 Task: Look for space in Wete, Tanzania from 5th September, 2023 to 12th September, 2023 for 2 adults in price range Rs.10000 to Rs.15000.  With 1  bedroom having 1 bed and 1 bathroom. Property type can be house, flat, guest house, hotel. Booking option can be shelf check-in. Required host language is English.
Action: Mouse moved to (443, 93)
Screenshot: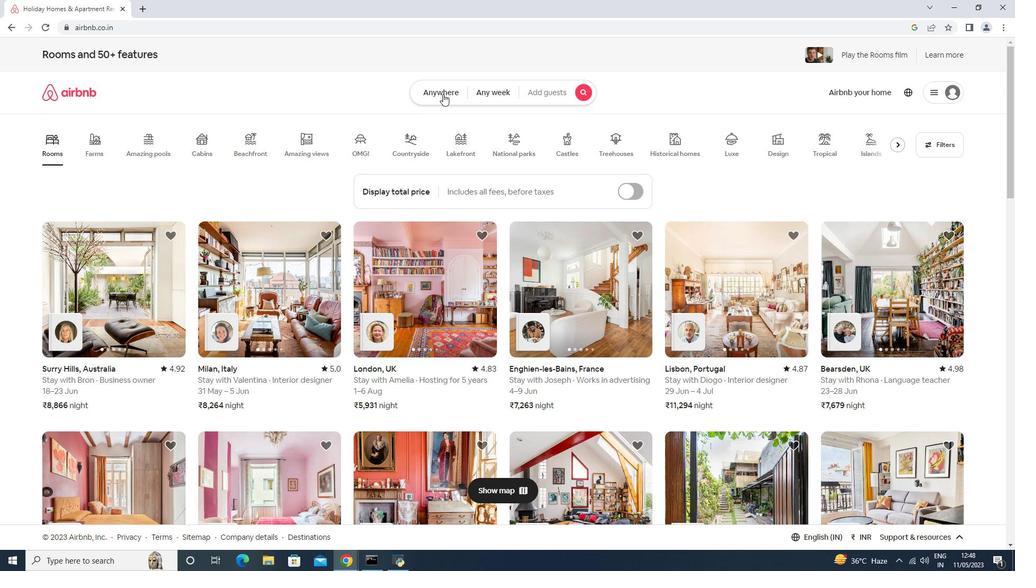 
Action: Mouse pressed left at (443, 93)
Screenshot: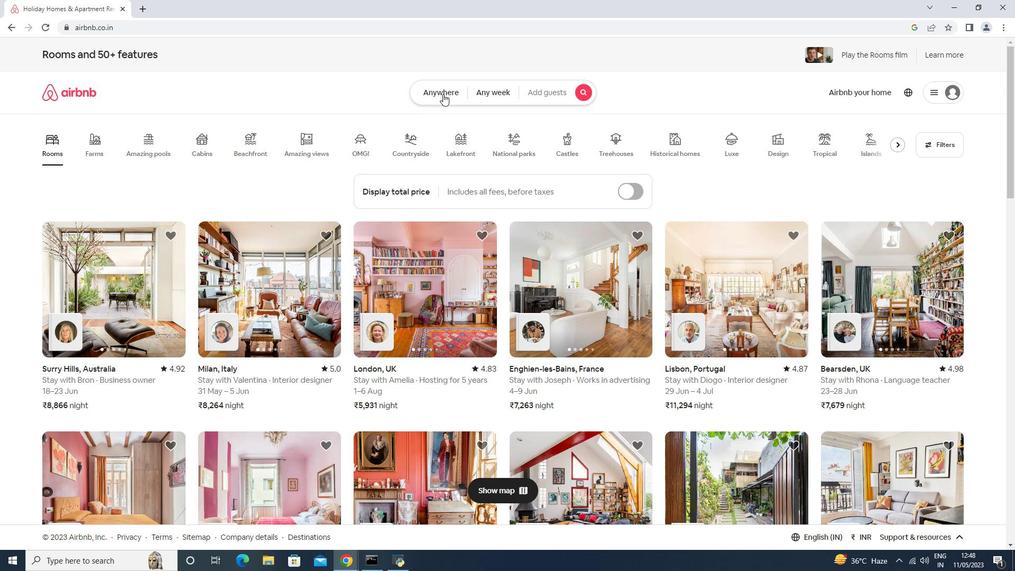 
Action: Mouse moved to (374, 135)
Screenshot: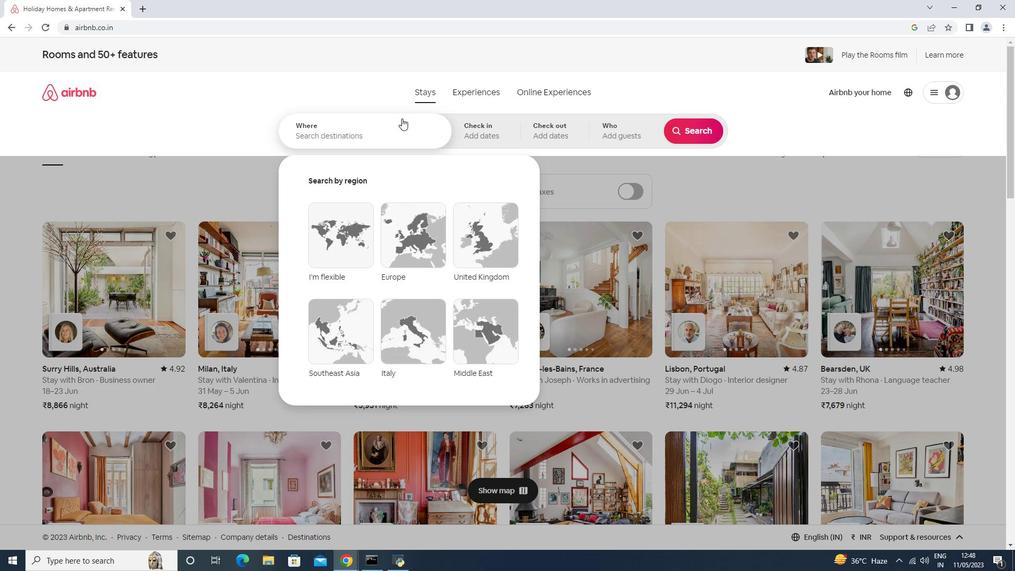 
Action: Mouse pressed left at (374, 135)
Screenshot: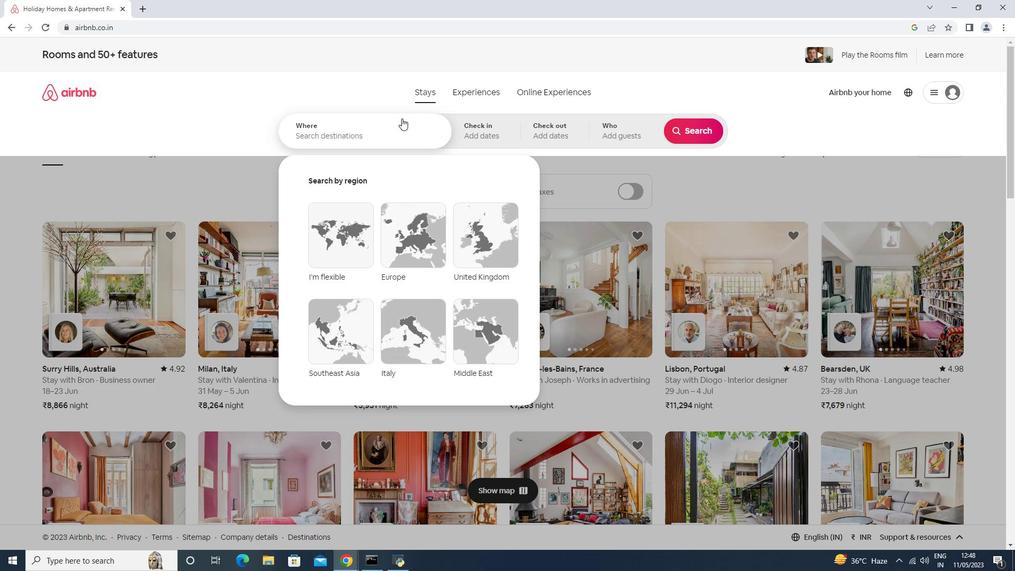 
Action: Key pressed <Key.shift>Wete,<Key.space><Key.shift>Tan<Key.down><Key.enter>
Screenshot: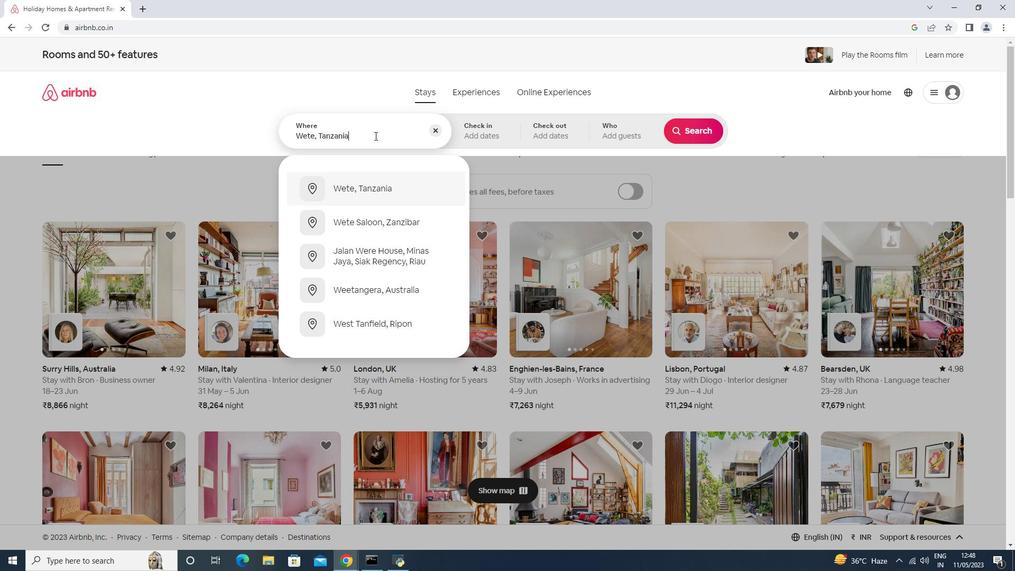 
Action: Mouse moved to (693, 216)
Screenshot: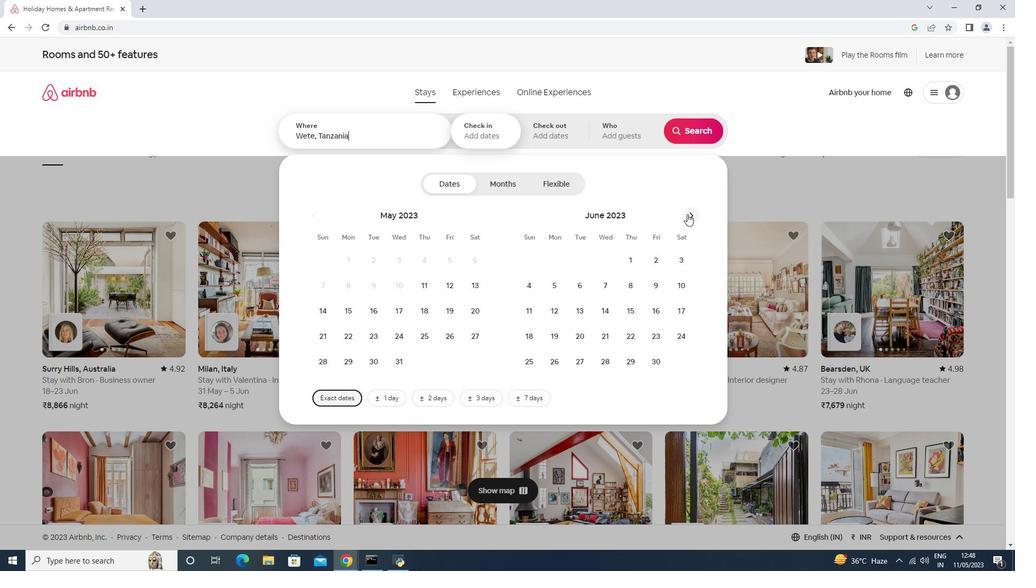 
Action: Mouse pressed left at (693, 216)
Screenshot: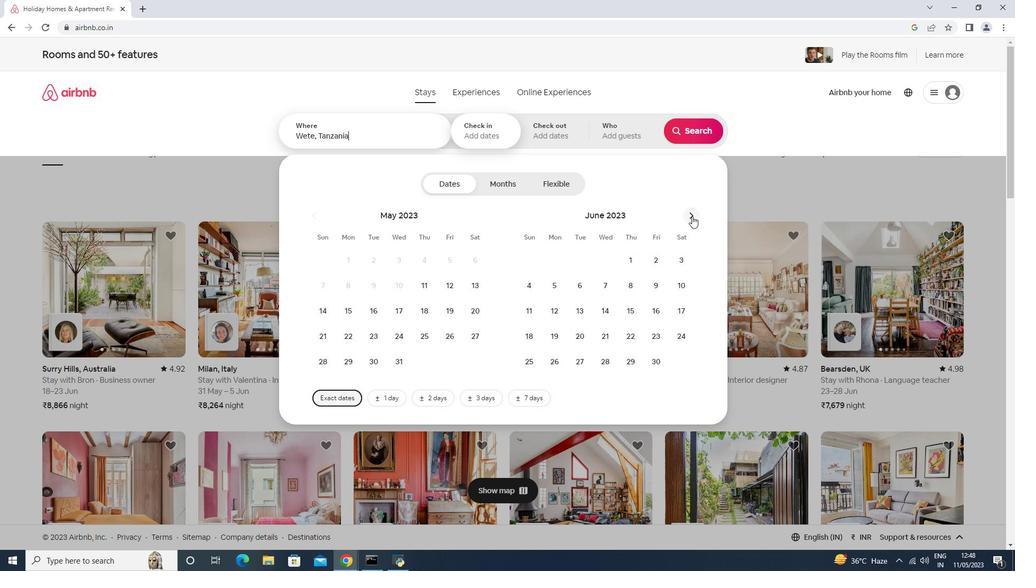 
Action: Mouse pressed left at (693, 216)
Screenshot: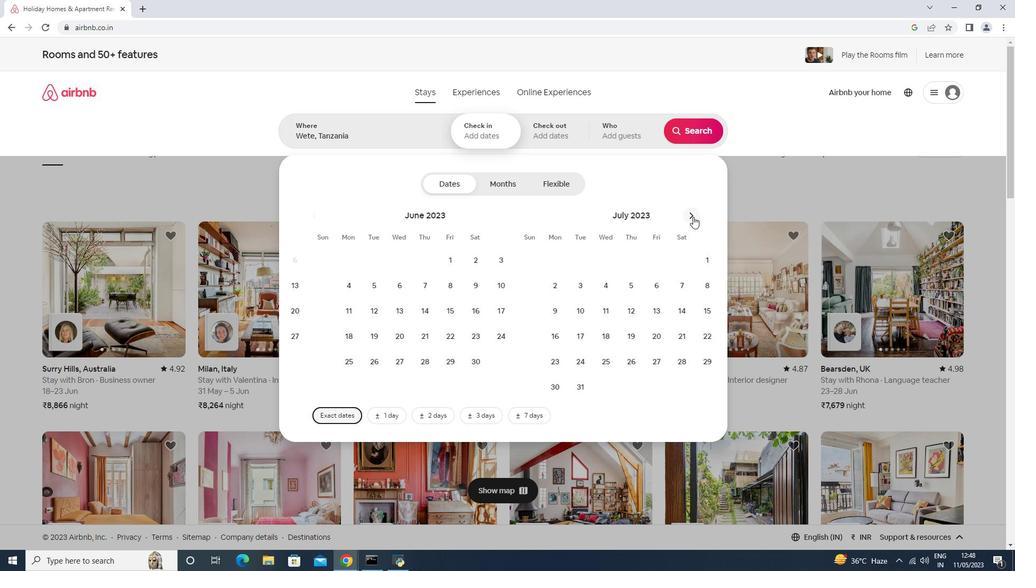
Action: Mouse pressed left at (693, 216)
Screenshot: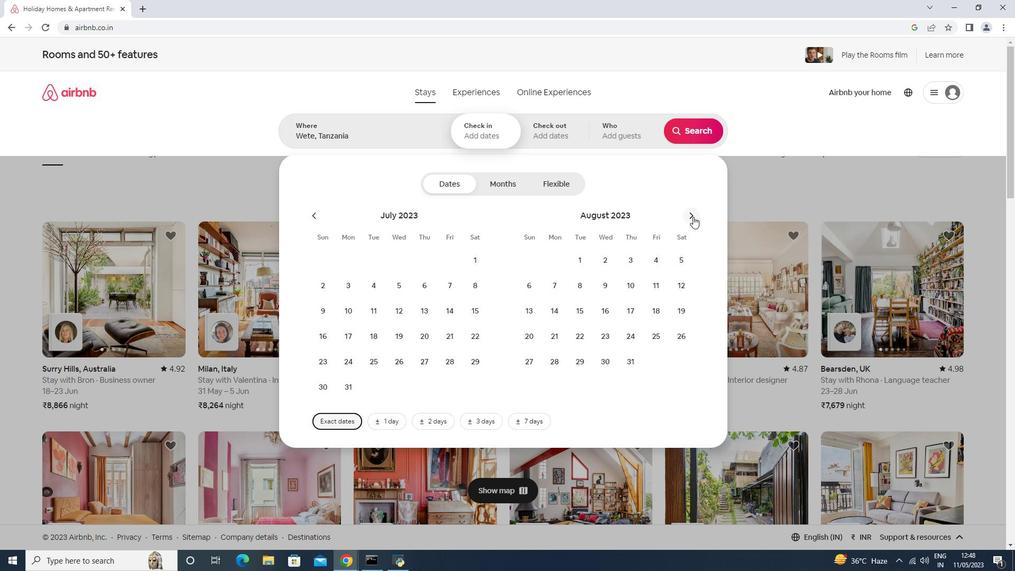 
Action: Mouse moved to (583, 289)
Screenshot: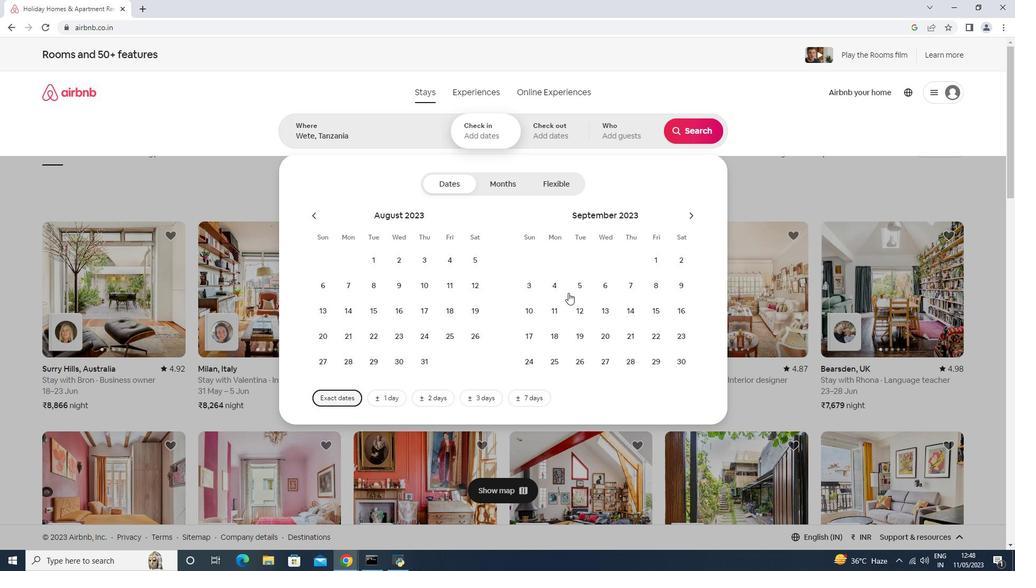 
Action: Mouse pressed left at (583, 289)
Screenshot: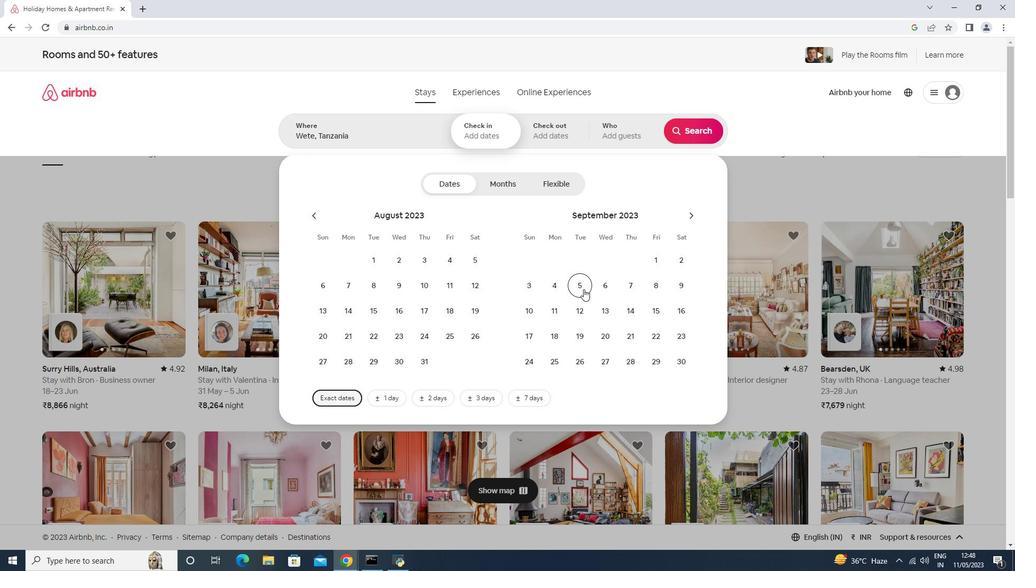 
Action: Mouse moved to (583, 322)
Screenshot: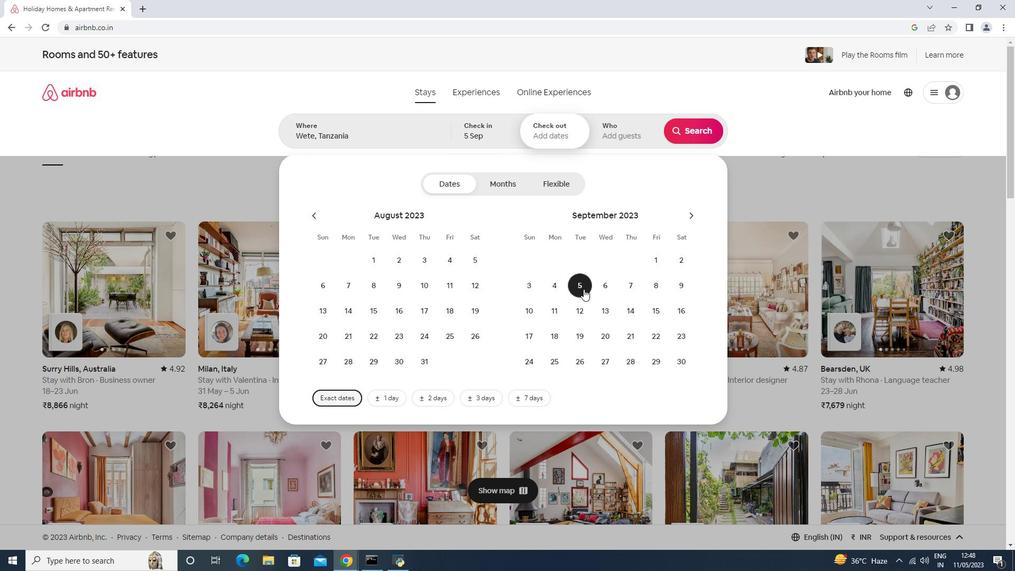 
Action: Mouse pressed left at (583, 322)
Screenshot: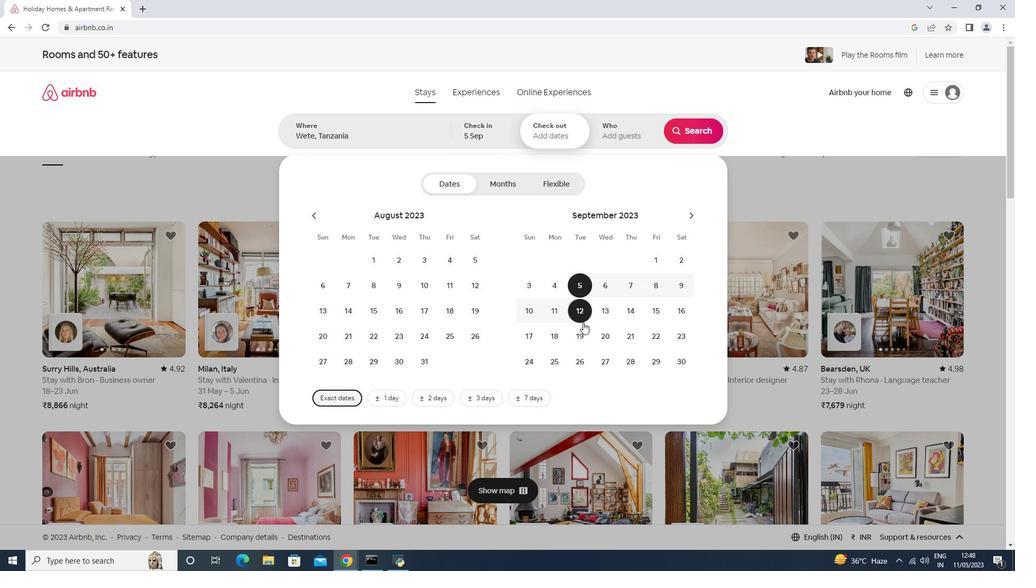 
Action: Mouse moved to (619, 146)
Screenshot: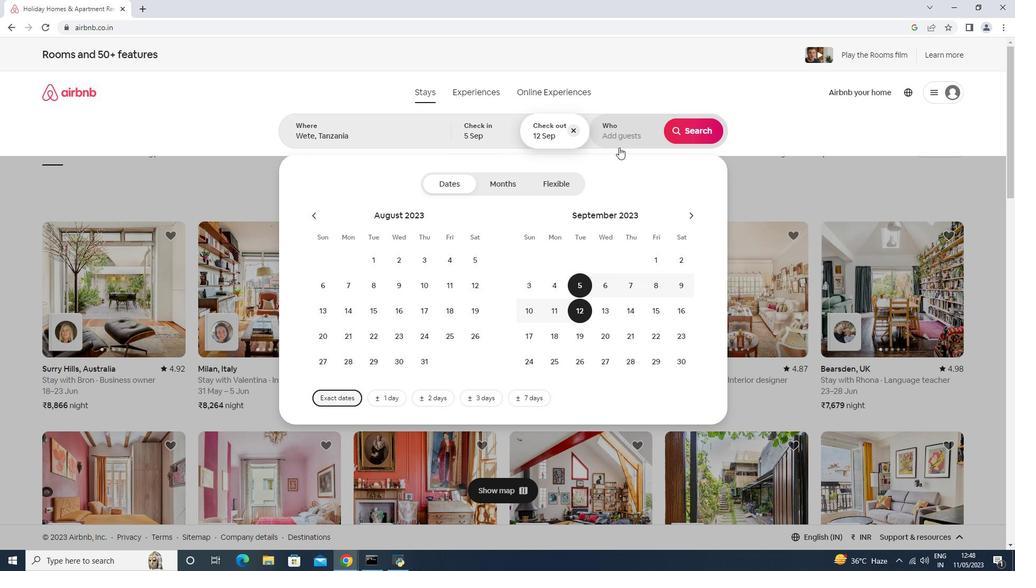 
Action: Mouse pressed left at (619, 146)
Screenshot: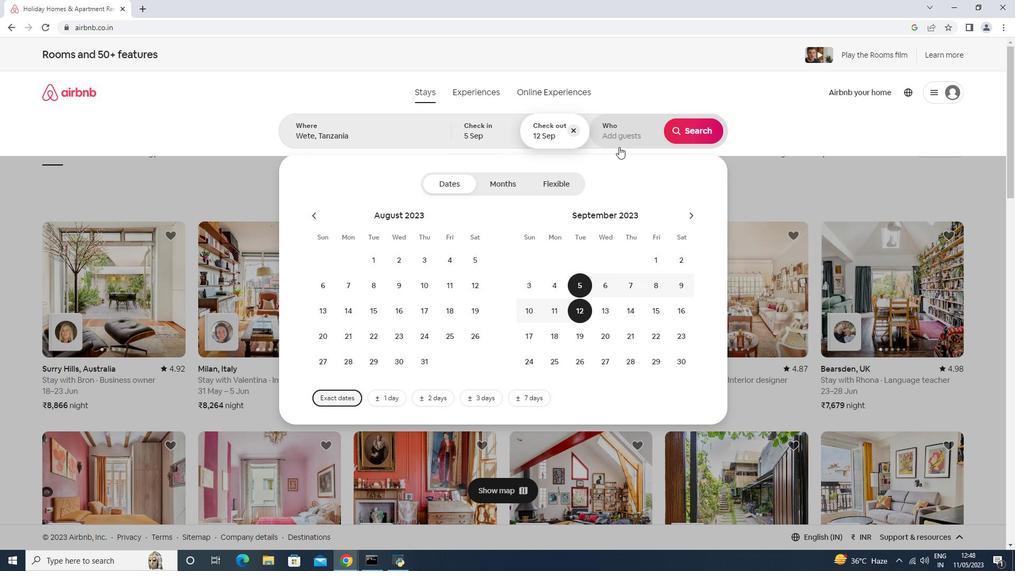 
Action: Mouse moved to (697, 181)
Screenshot: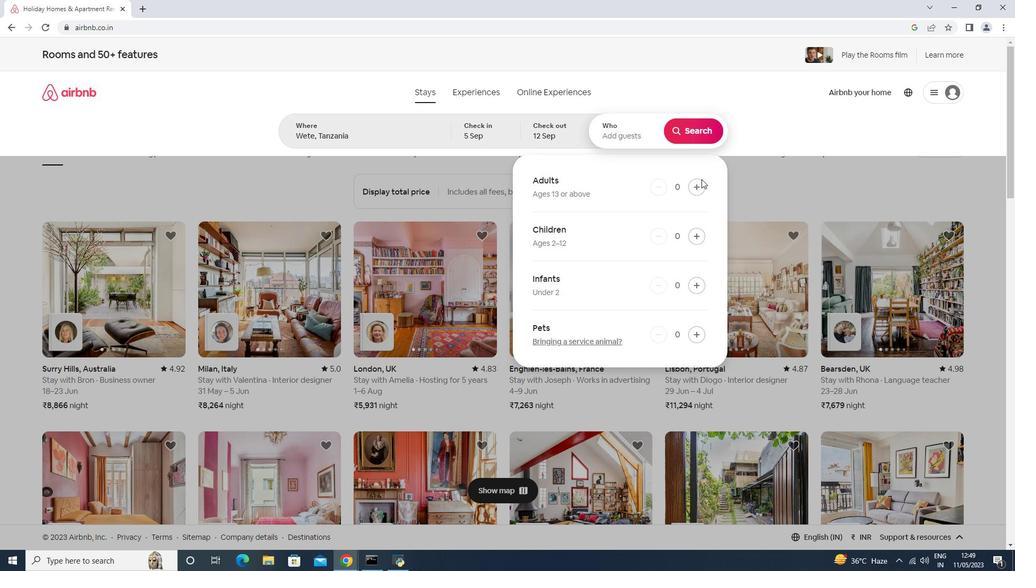 
Action: Mouse pressed left at (697, 181)
Screenshot: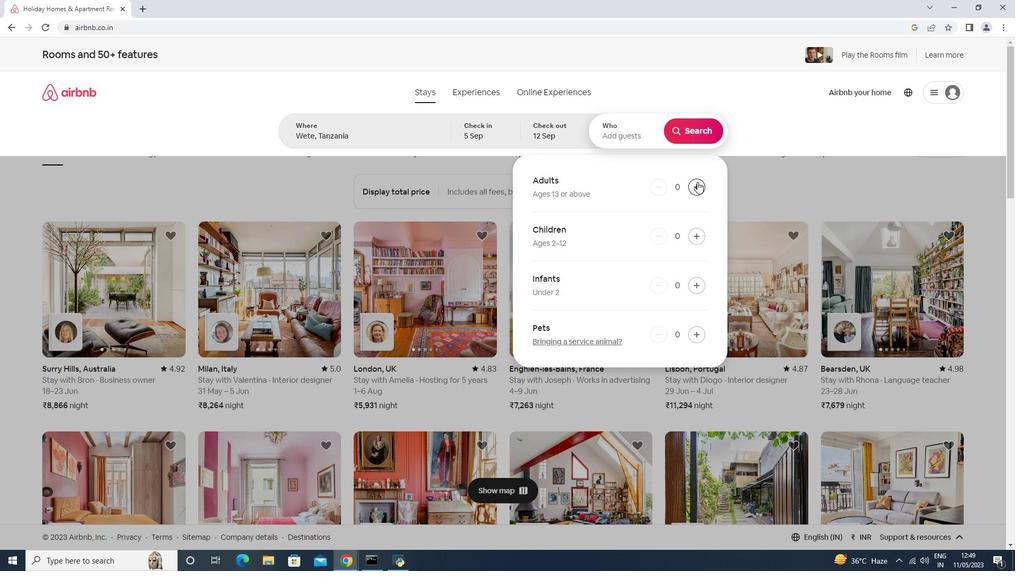 
Action: Mouse pressed left at (697, 181)
Screenshot: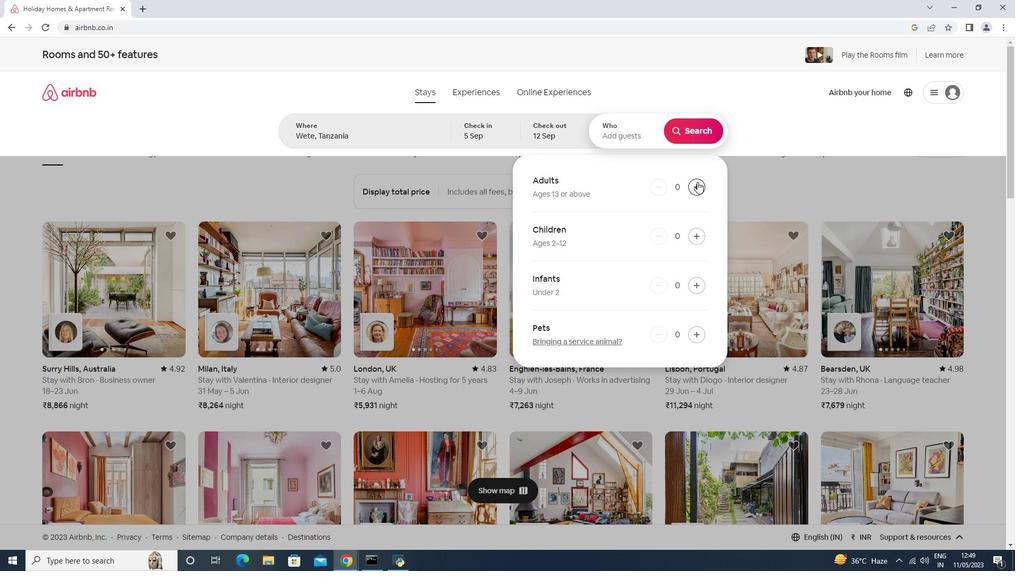 
Action: Mouse moved to (702, 111)
Screenshot: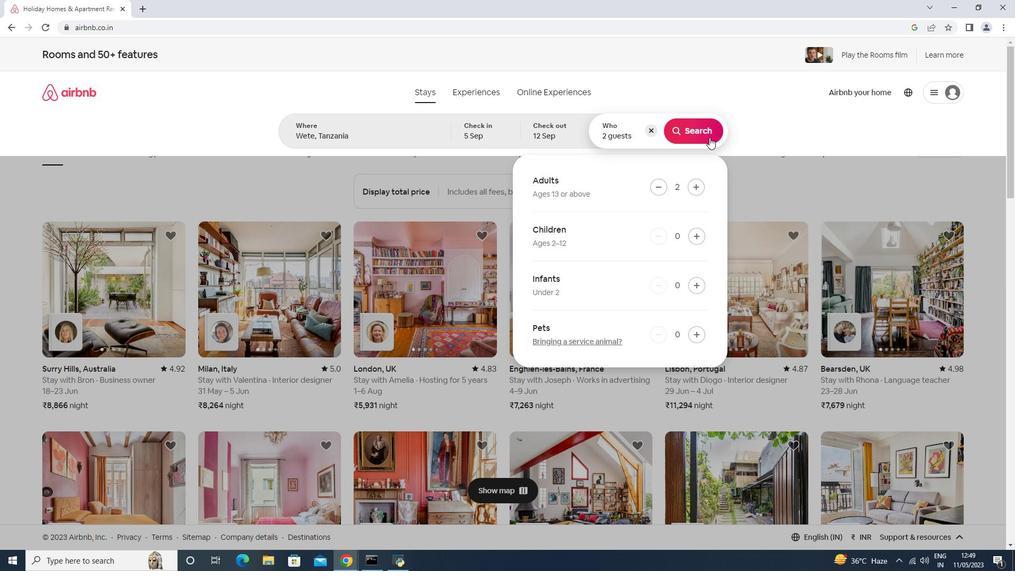 
Action: Mouse pressed left at (702, 111)
Screenshot: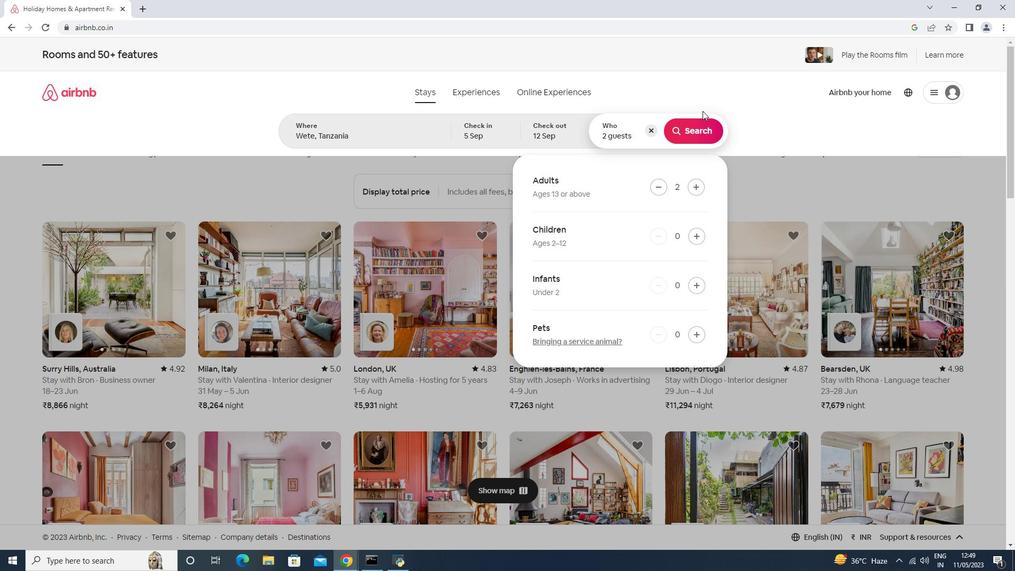 
Action: Mouse moved to (712, 136)
Screenshot: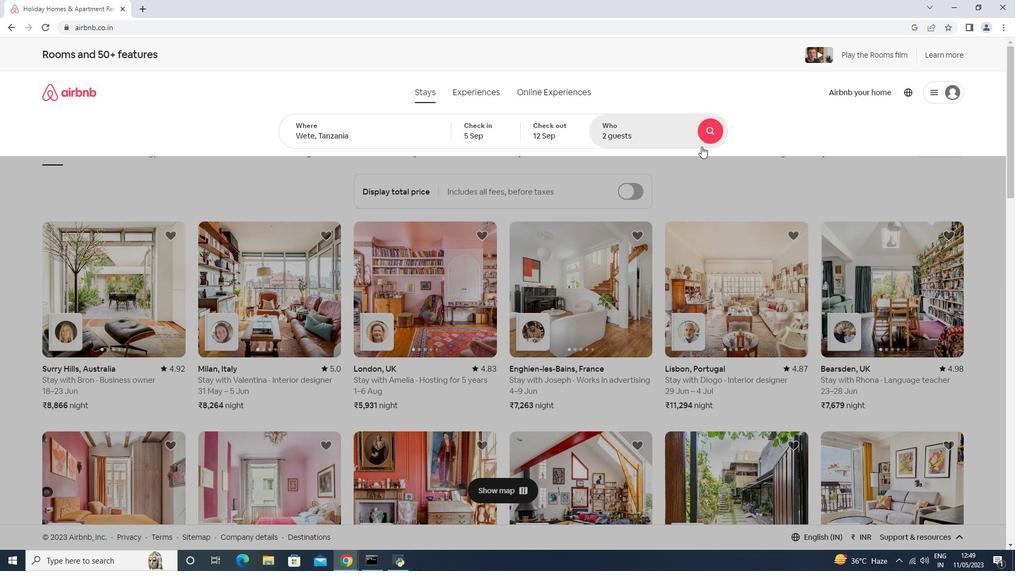 
Action: Mouse pressed left at (712, 136)
Screenshot: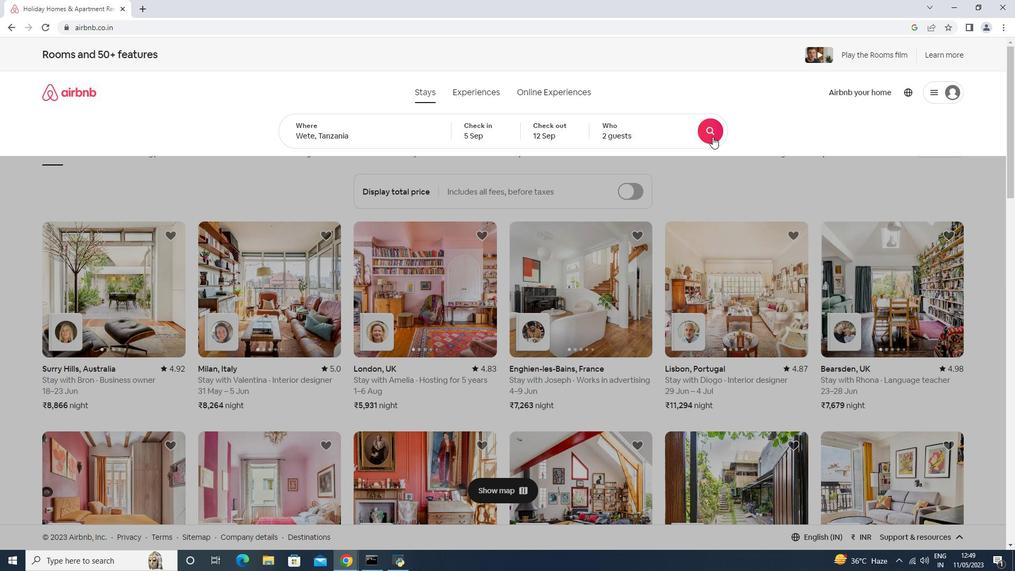 
Action: Mouse moved to (972, 93)
Screenshot: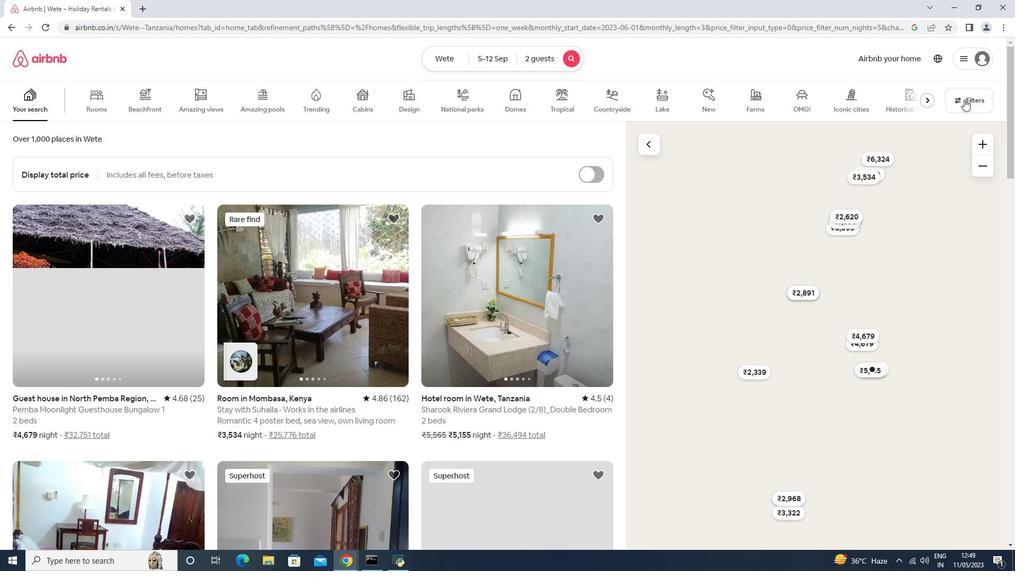 
Action: Mouse pressed left at (972, 93)
Screenshot: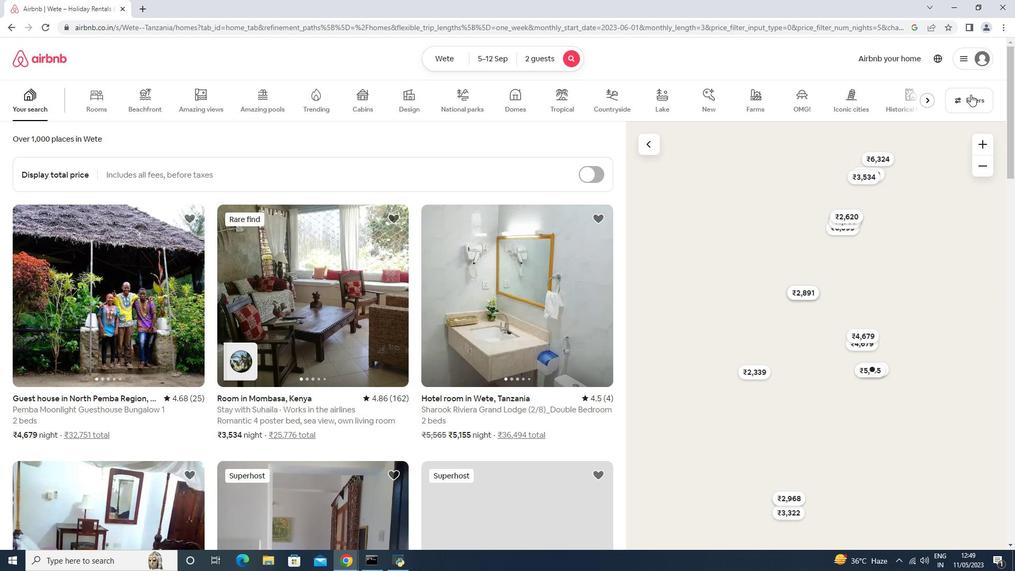 
Action: Mouse moved to (398, 353)
Screenshot: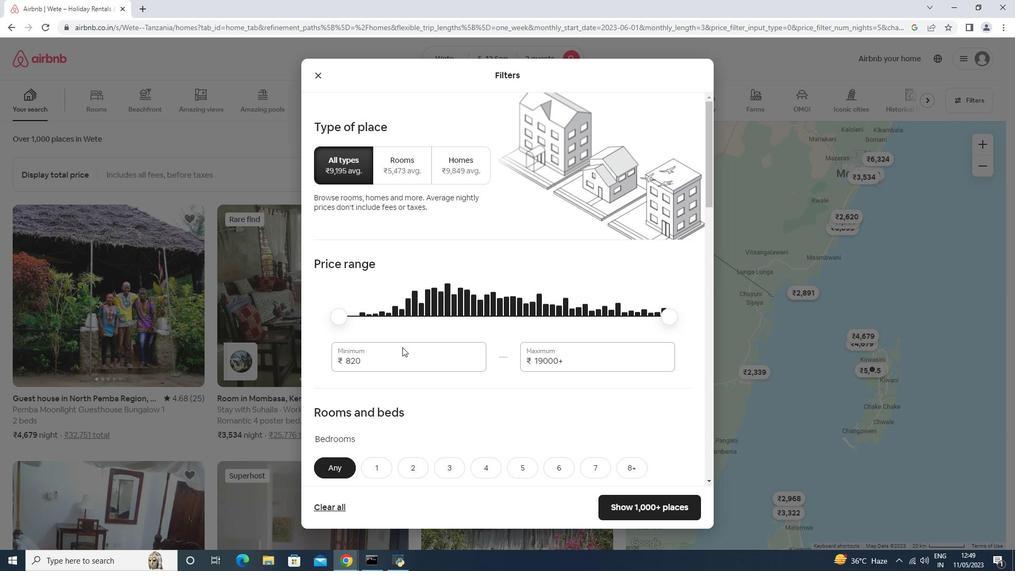 
Action: Mouse pressed left at (398, 353)
Screenshot: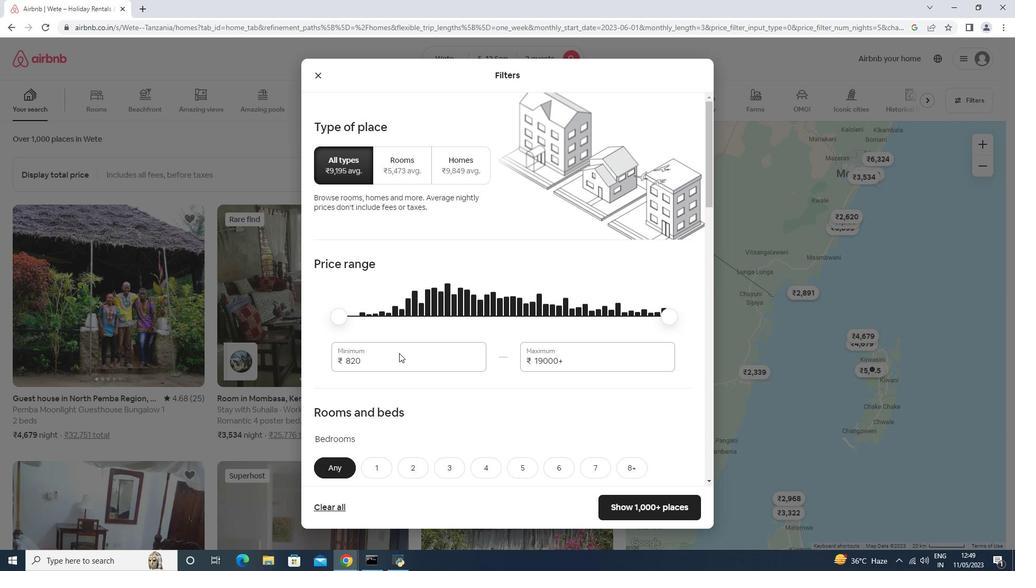 
Action: Mouse moved to (399, 353)
Screenshot: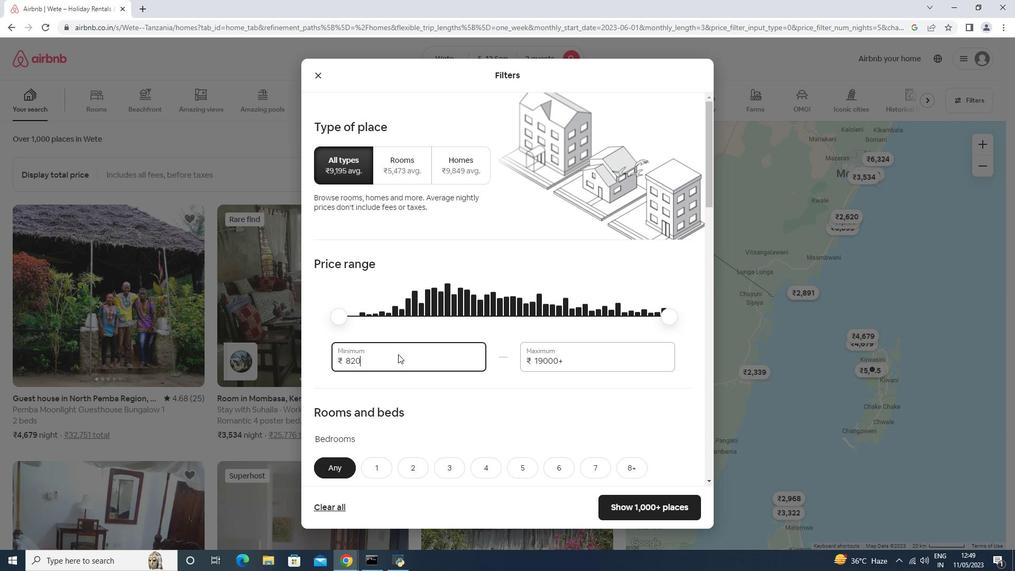 
Action: Key pressed <Key.backspace><Key.backspace><Key.backspace><Key.backspace>10000<Key.tab>15000
Screenshot: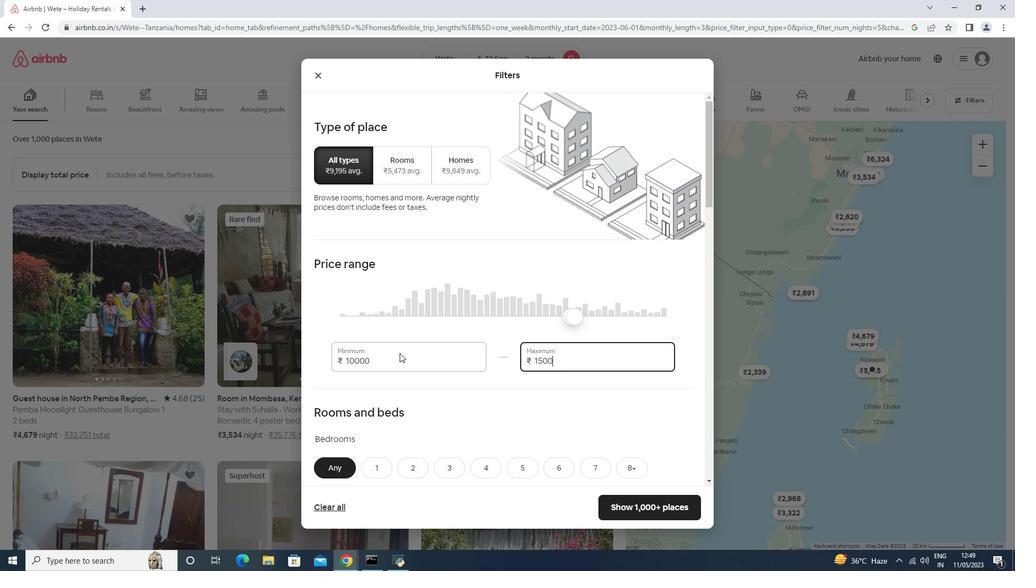 
Action: Mouse moved to (409, 358)
Screenshot: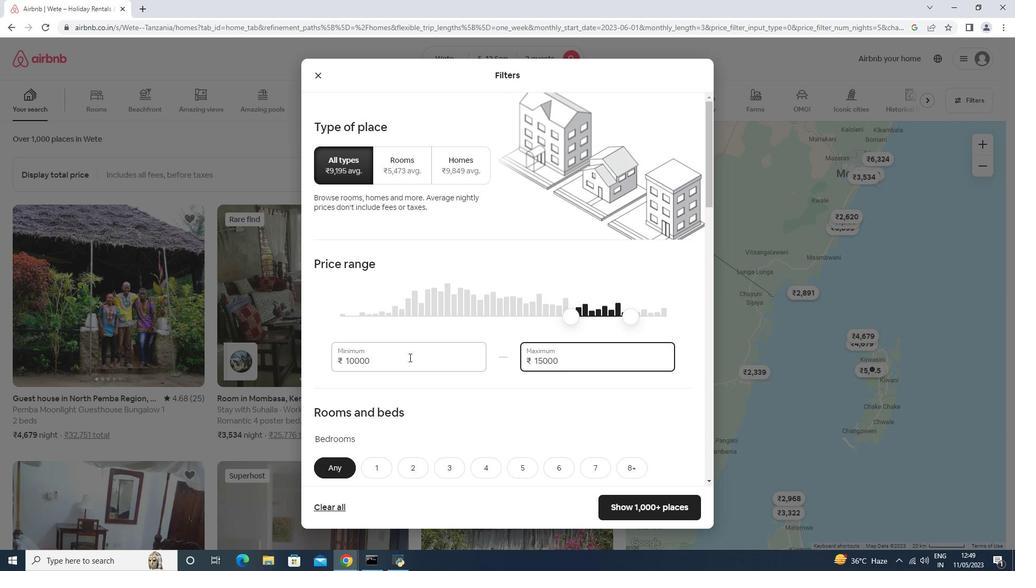 
Action: Mouse scrolled (409, 357) with delta (0, 0)
Screenshot: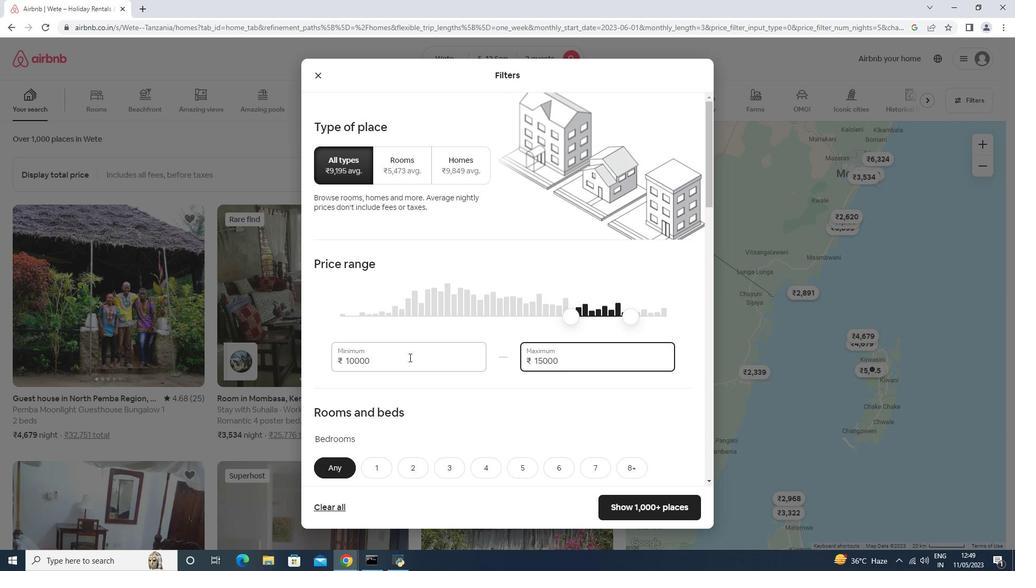 
Action: Mouse scrolled (409, 357) with delta (0, 0)
Screenshot: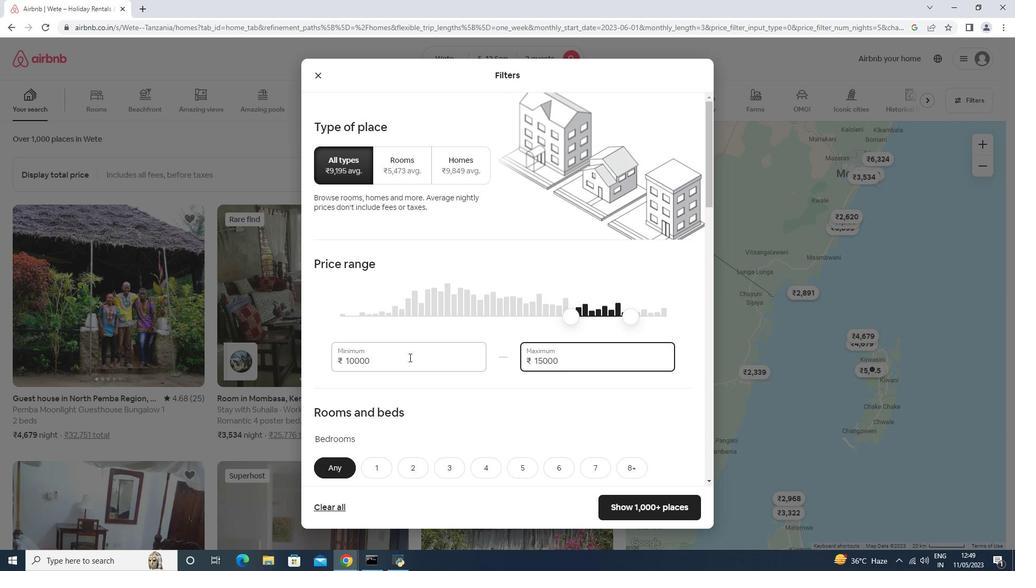 
Action: Mouse scrolled (409, 357) with delta (0, 0)
Screenshot: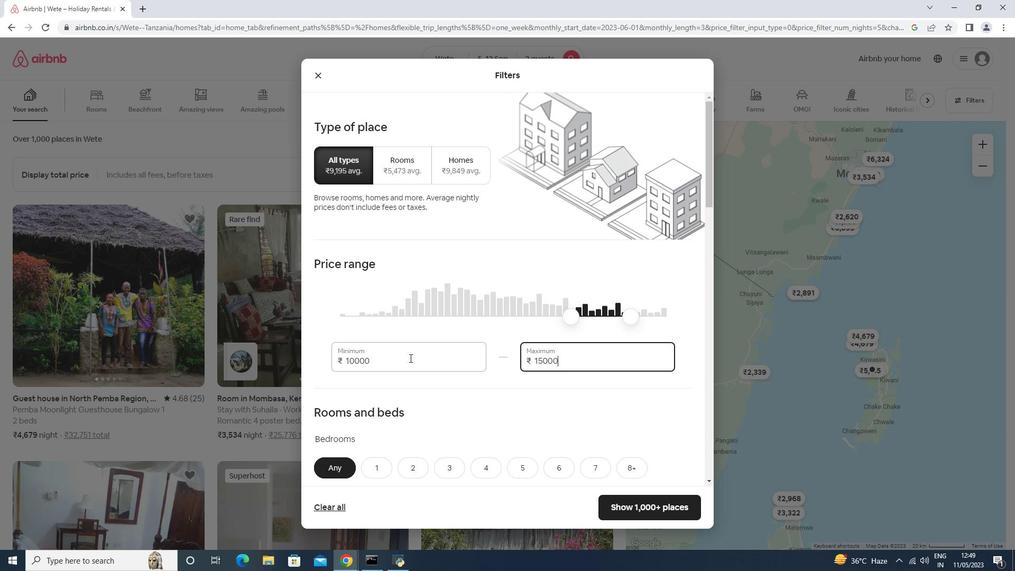 
Action: Mouse moved to (363, 308)
Screenshot: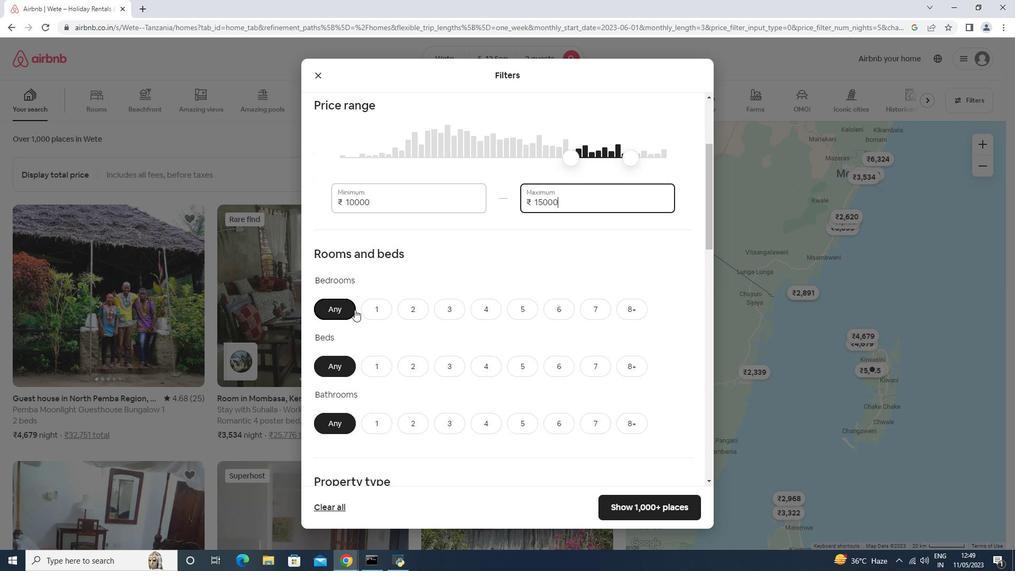 
Action: Mouse pressed left at (363, 308)
Screenshot: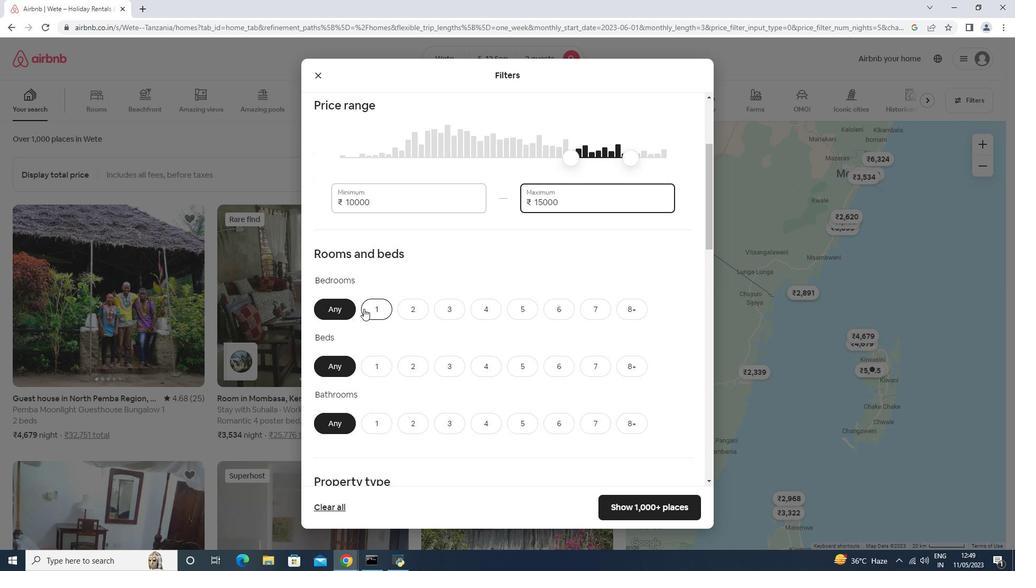 
Action: Mouse moved to (380, 363)
Screenshot: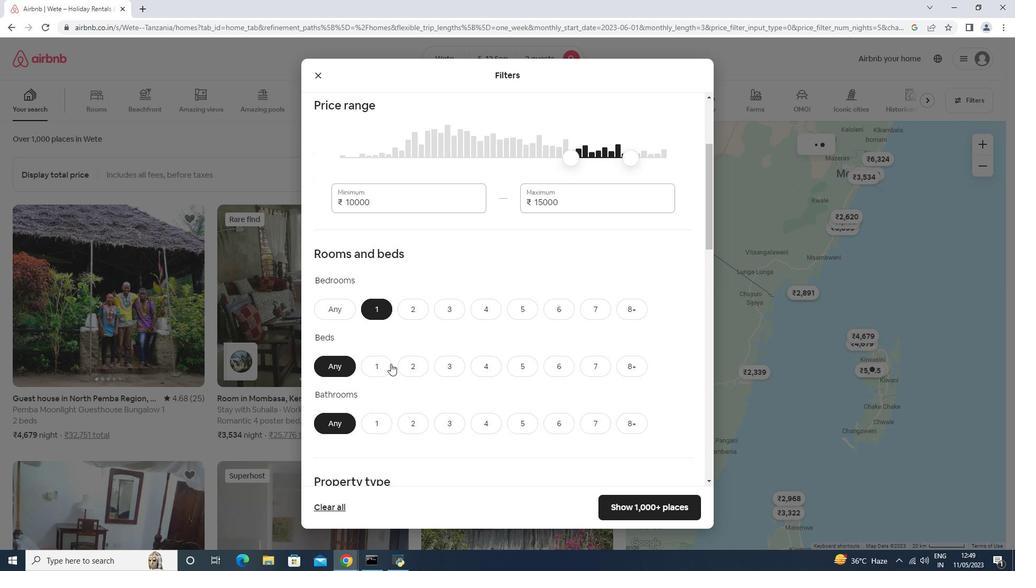 
Action: Mouse pressed left at (380, 363)
Screenshot: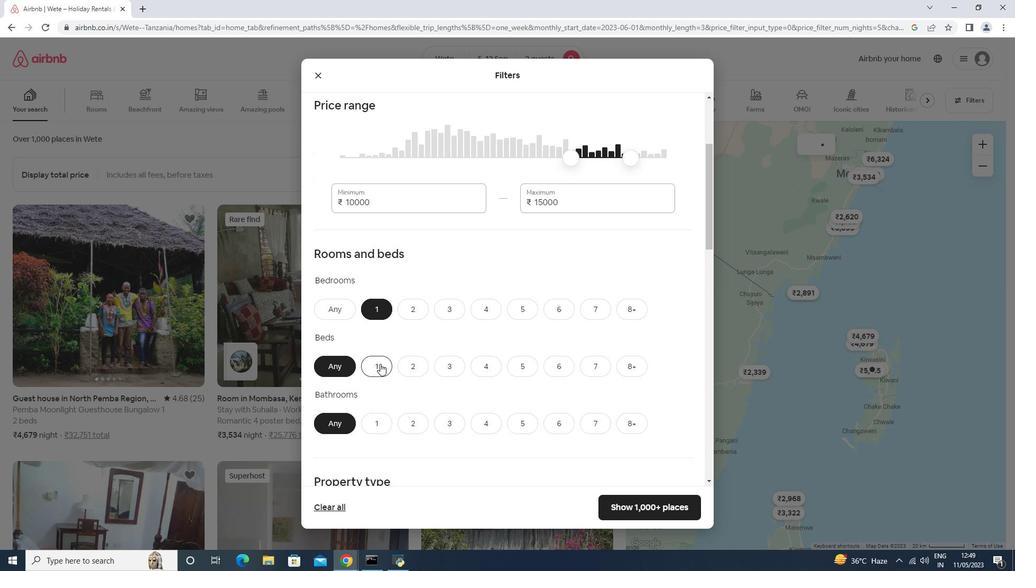 
Action: Mouse moved to (381, 428)
Screenshot: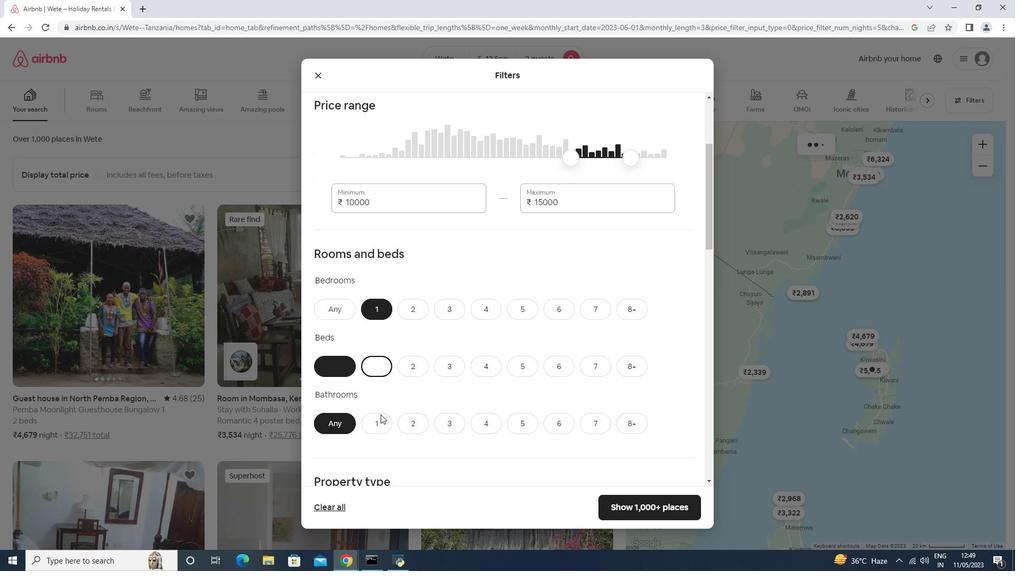 
Action: Mouse pressed left at (381, 428)
Screenshot: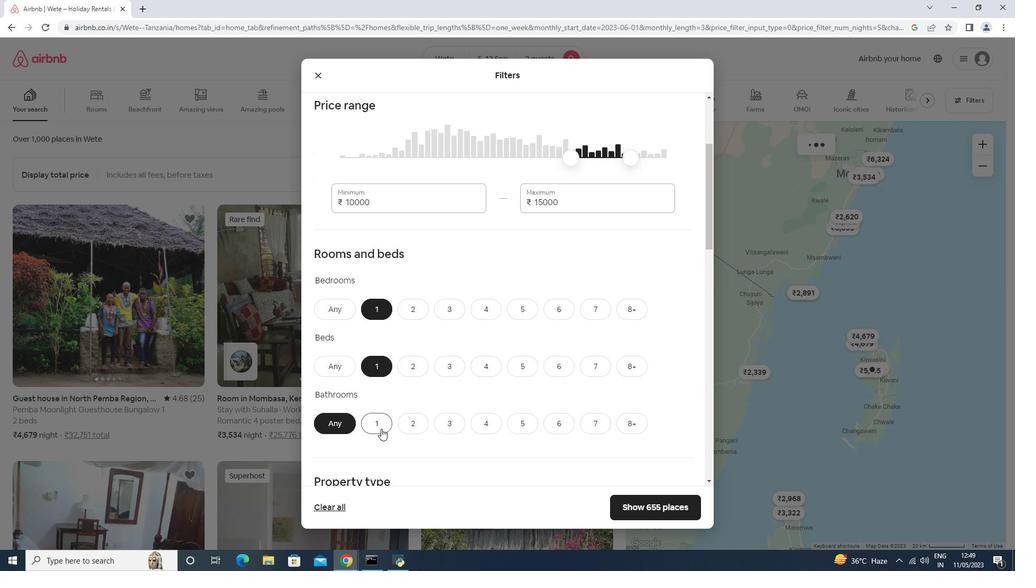 
Action: Mouse moved to (389, 415)
Screenshot: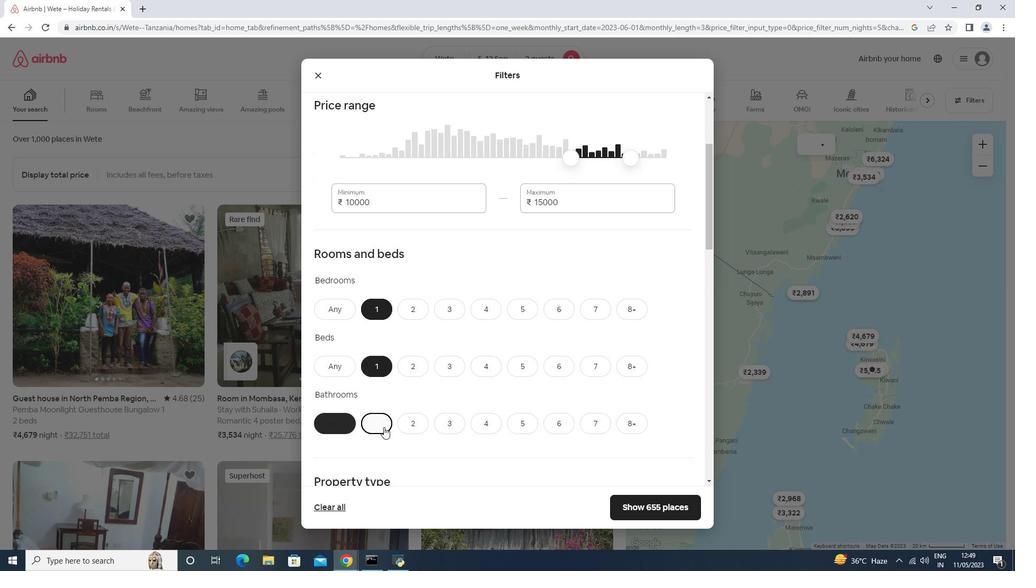 
Action: Mouse scrolled (389, 414) with delta (0, 0)
Screenshot: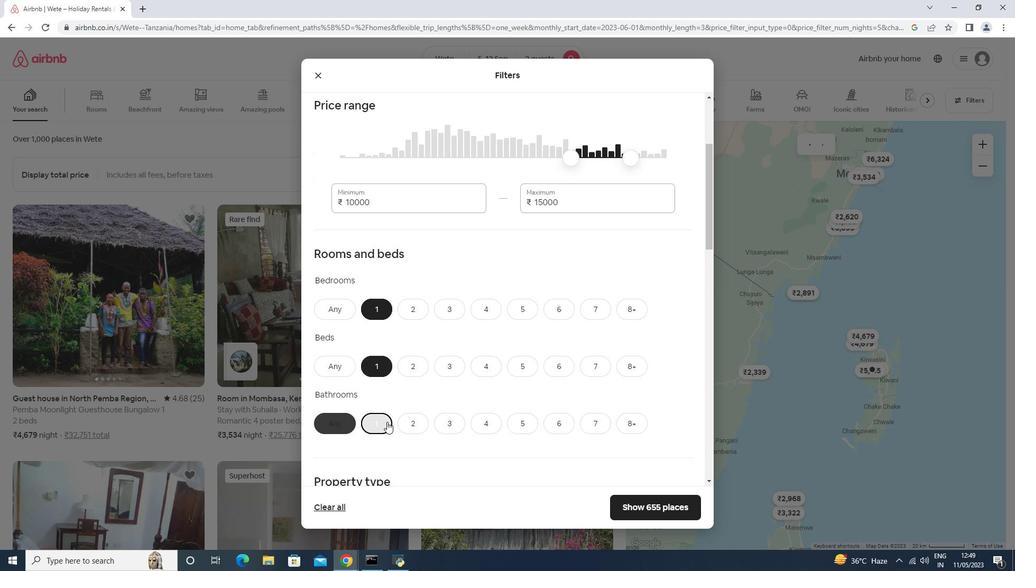 
Action: Mouse scrolled (389, 414) with delta (0, 0)
Screenshot: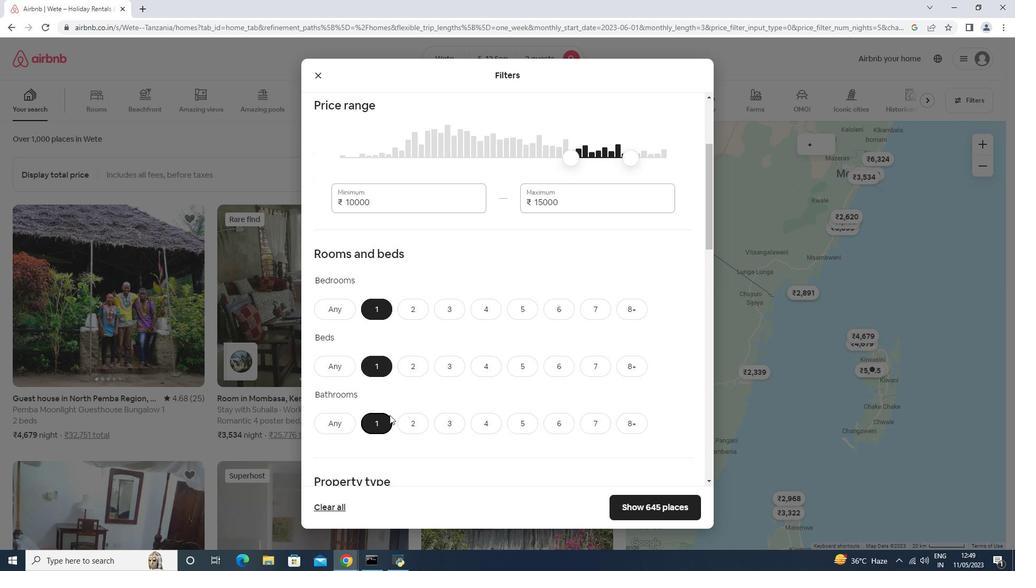 
Action: Mouse scrolled (389, 414) with delta (0, 0)
Screenshot: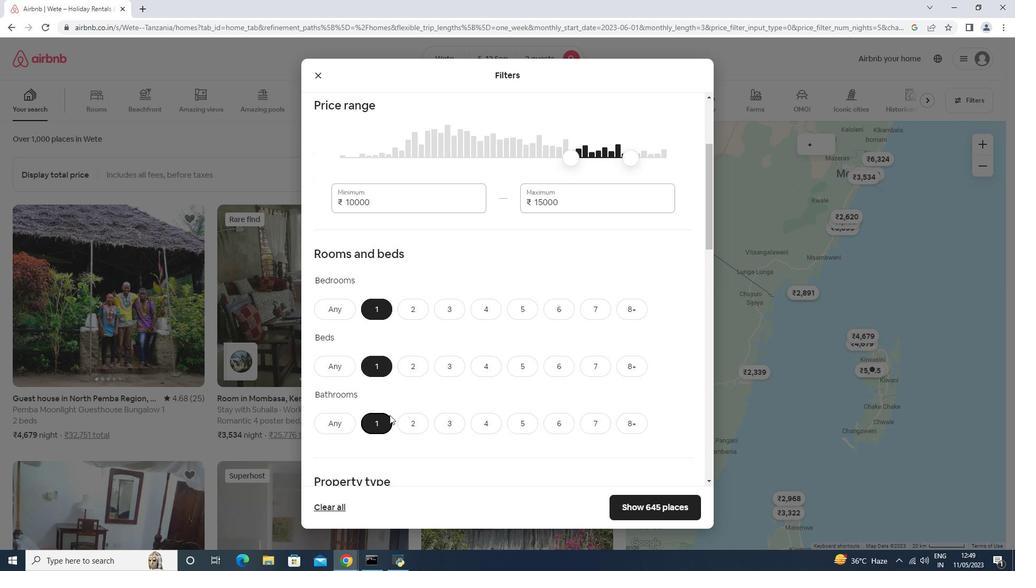 
Action: Mouse scrolled (389, 414) with delta (0, 0)
Screenshot: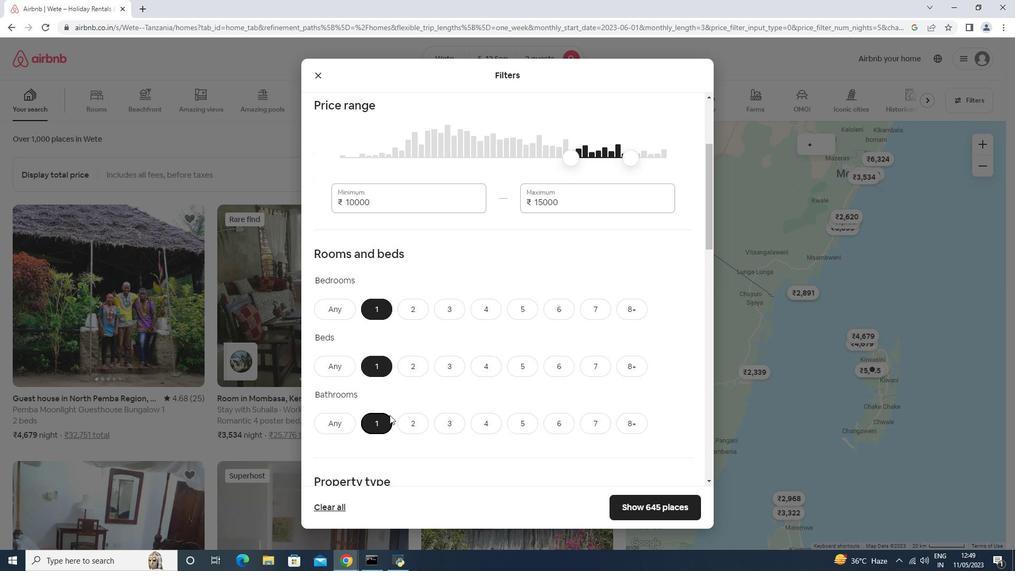 
Action: Mouse scrolled (389, 414) with delta (0, 0)
Screenshot: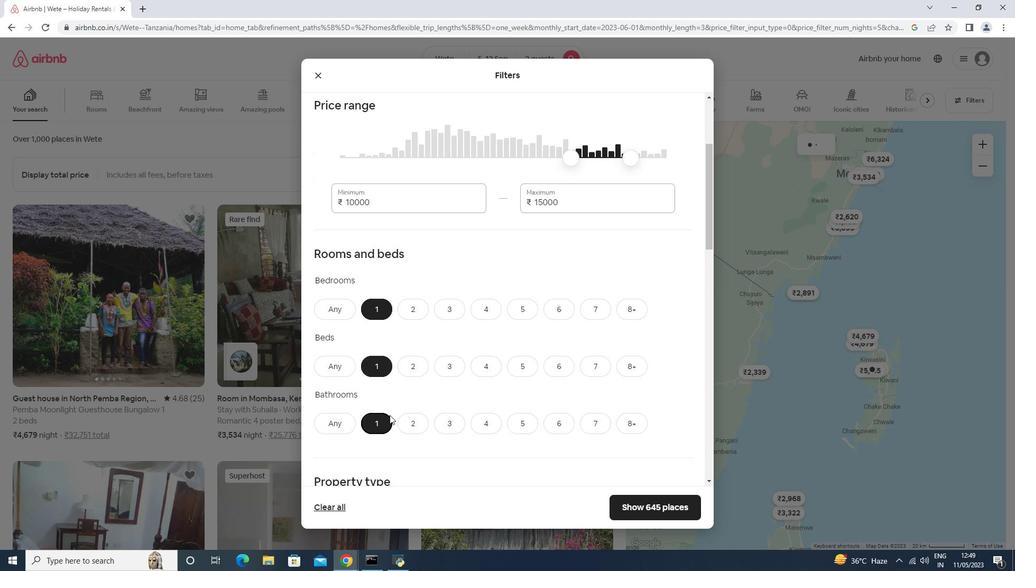 
Action: Mouse moved to (373, 284)
Screenshot: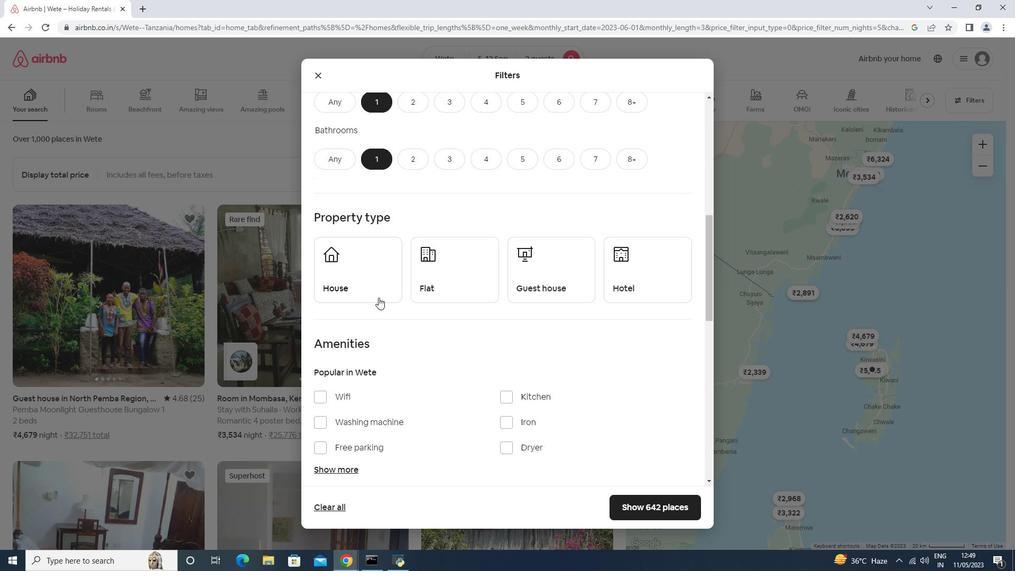 
Action: Mouse pressed left at (373, 284)
Screenshot: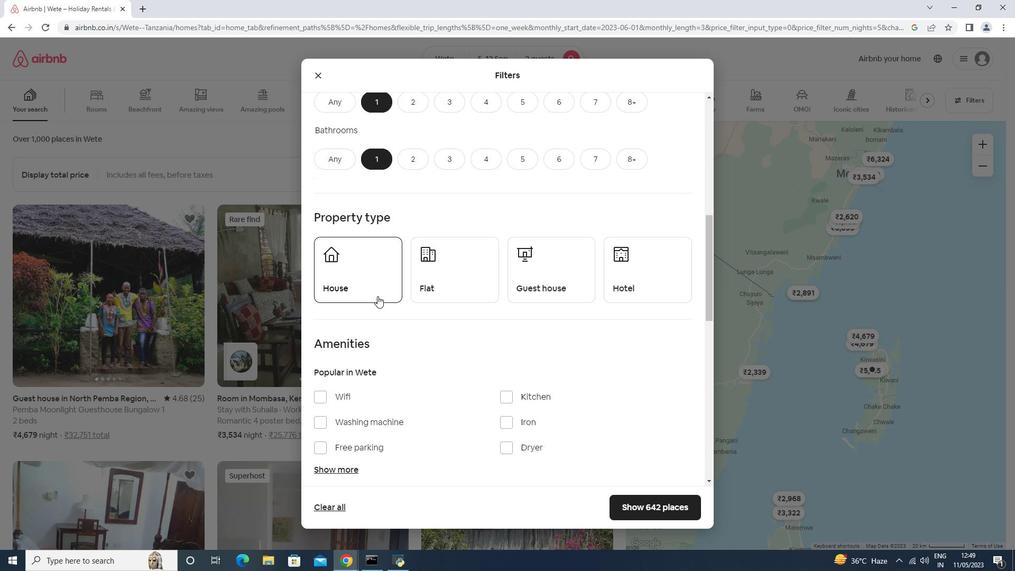 
Action: Mouse moved to (435, 273)
Screenshot: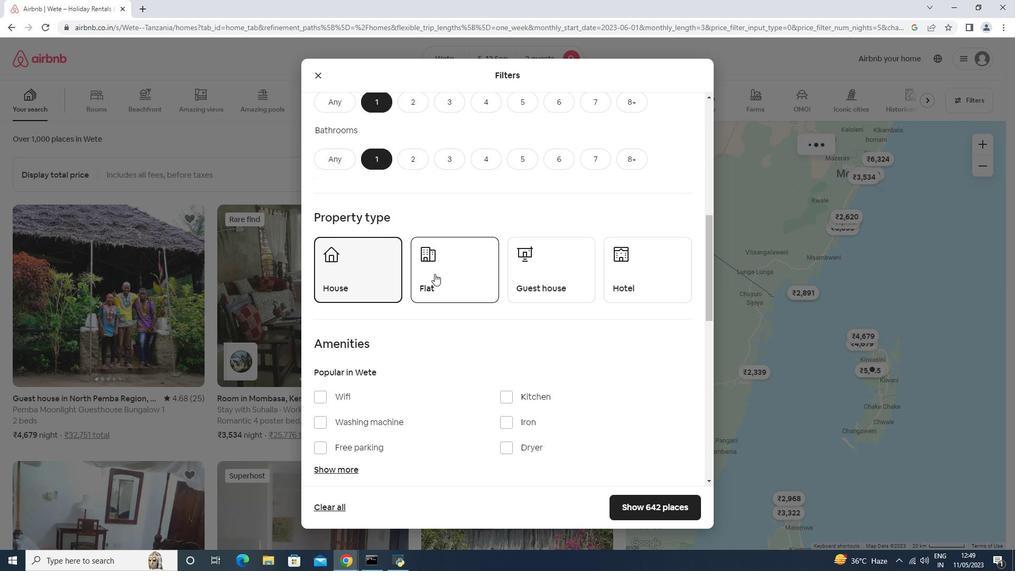 
Action: Mouse pressed left at (435, 273)
Screenshot: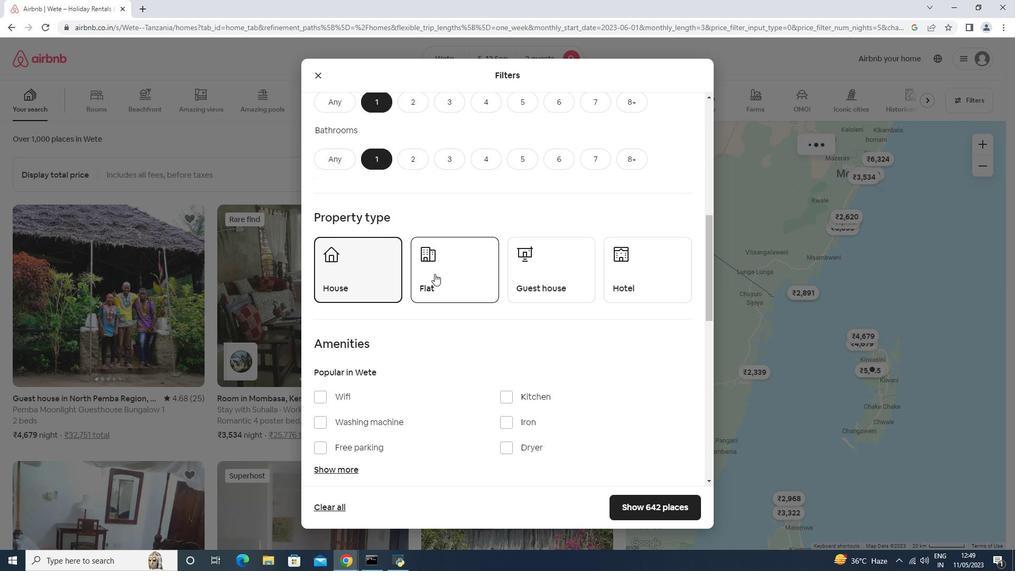 
Action: Mouse moved to (539, 268)
Screenshot: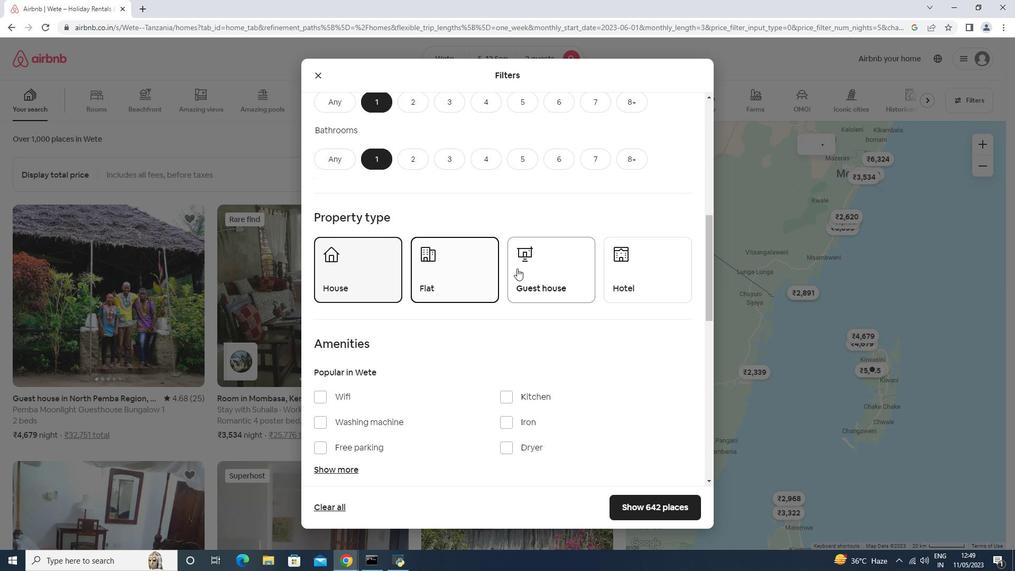 
Action: Mouse pressed left at (539, 268)
Screenshot: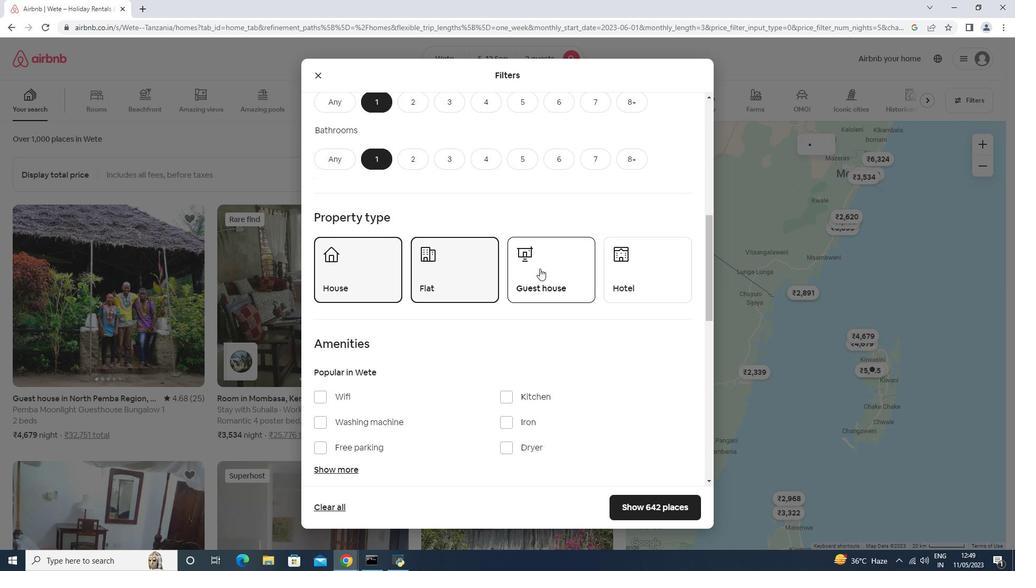 
Action: Mouse moved to (612, 264)
Screenshot: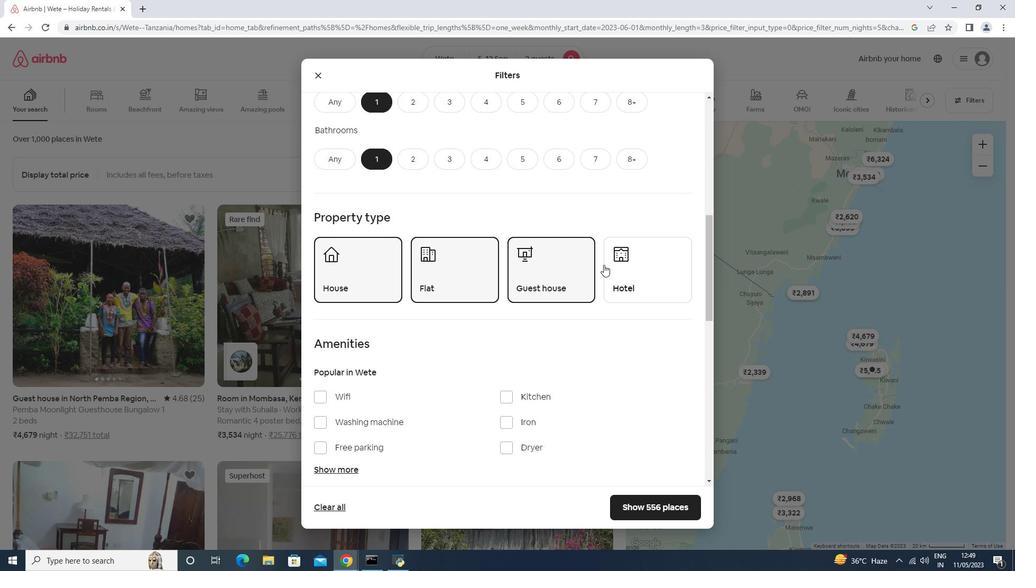 
Action: Mouse pressed left at (612, 264)
Screenshot: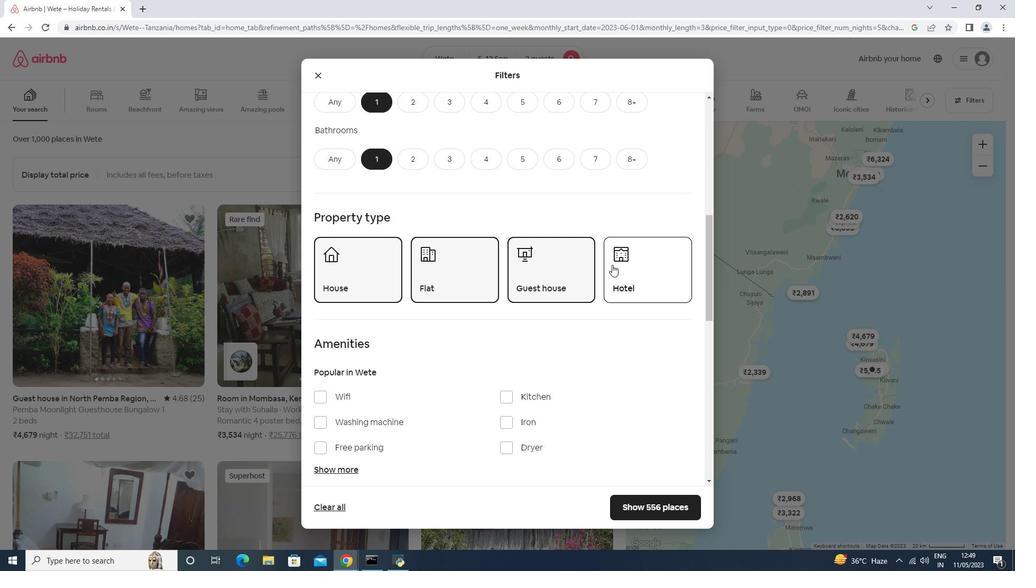 
Action: Mouse moved to (609, 267)
Screenshot: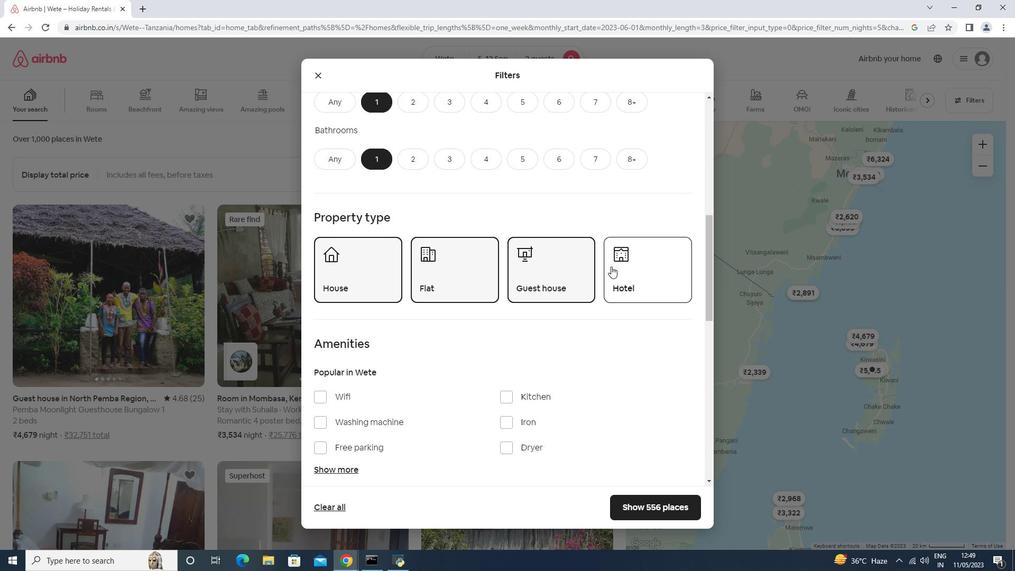 
Action: Mouse scrolled (609, 267) with delta (0, 0)
Screenshot: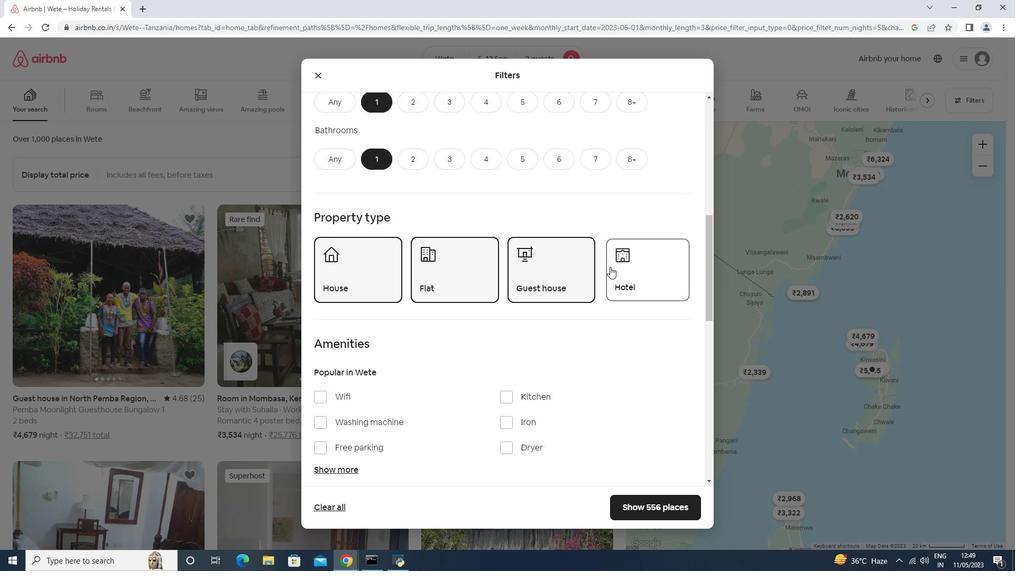 
Action: Mouse scrolled (609, 267) with delta (0, 0)
Screenshot: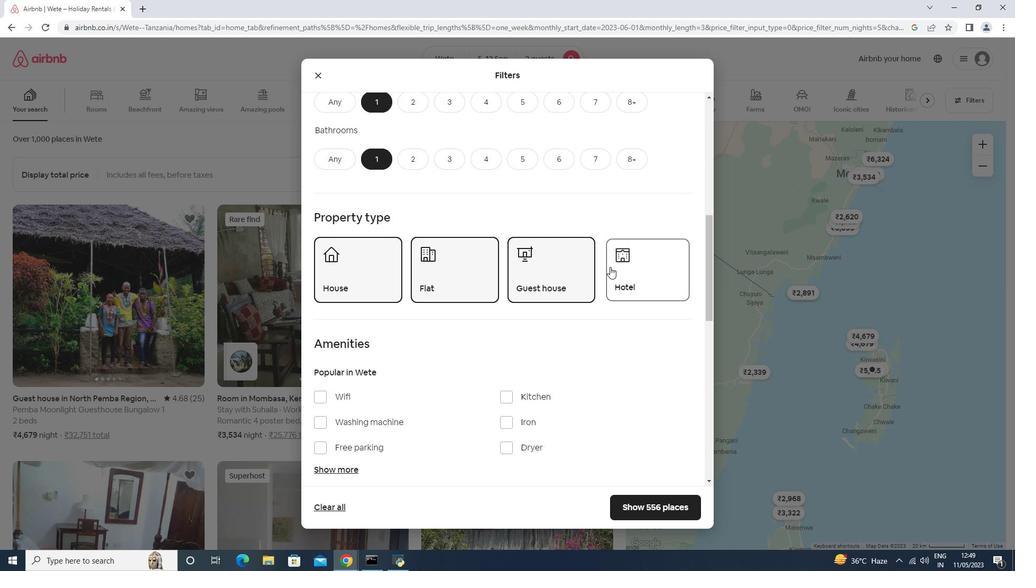 
Action: Mouse scrolled (609, 267) with delta (0, 0)
Screenshot: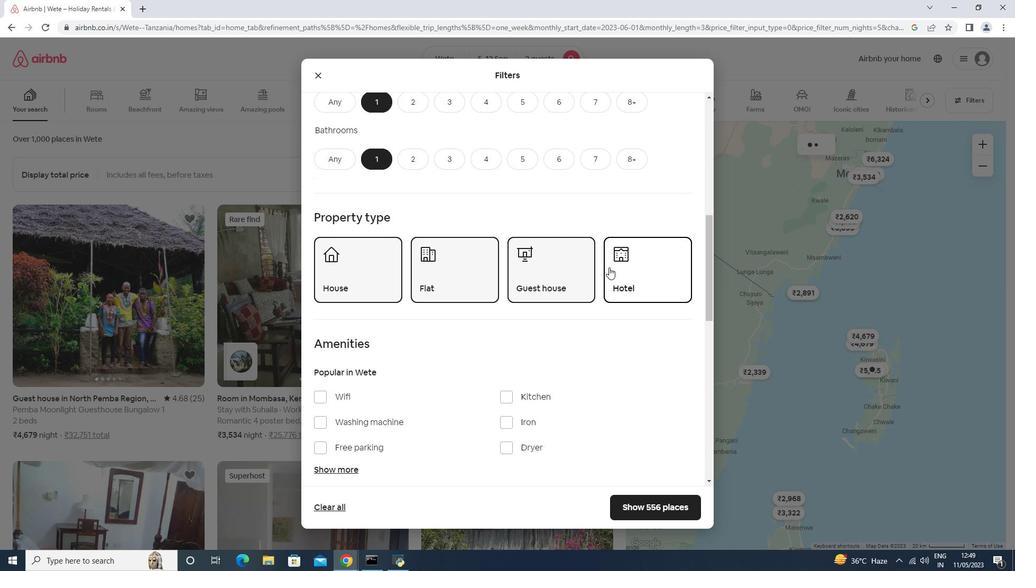 
Action: Mouse scrolled (609, 267) with delta (0, 0)
Screenshot: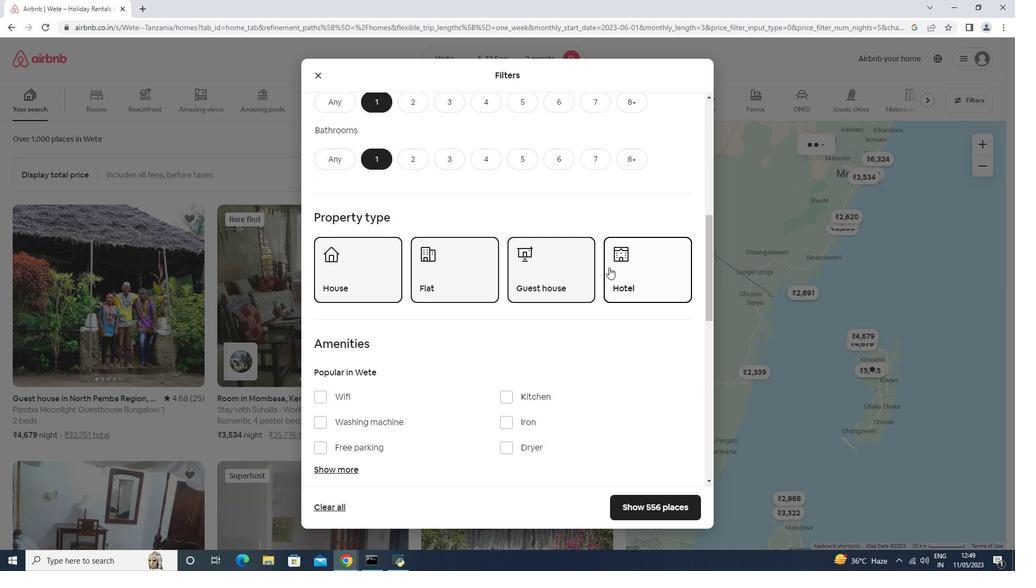 
Action: Mouse moved to (324, 255)
Screenshot: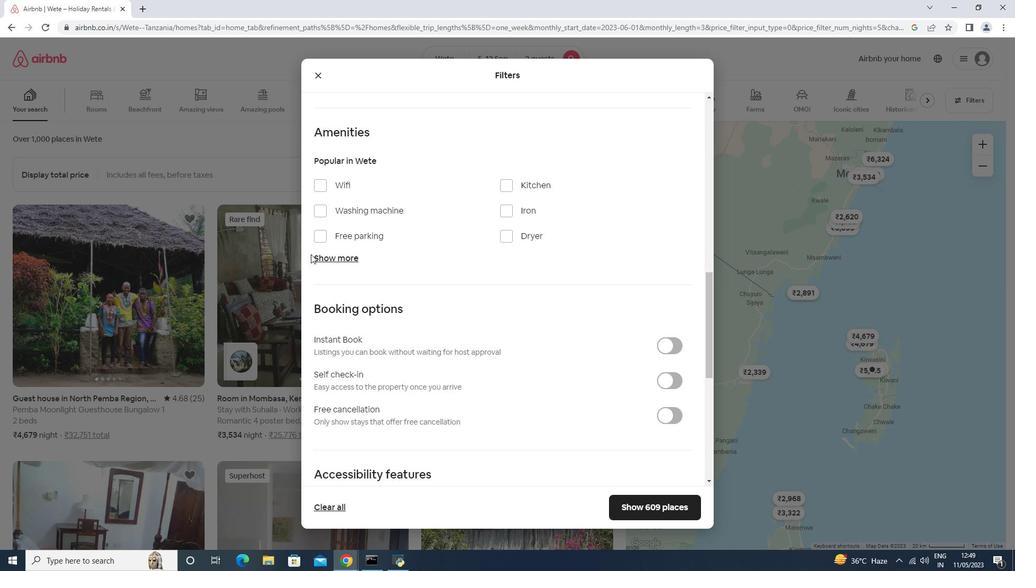 
Action: Mouse pressed left at (324, 255)
Screenshot: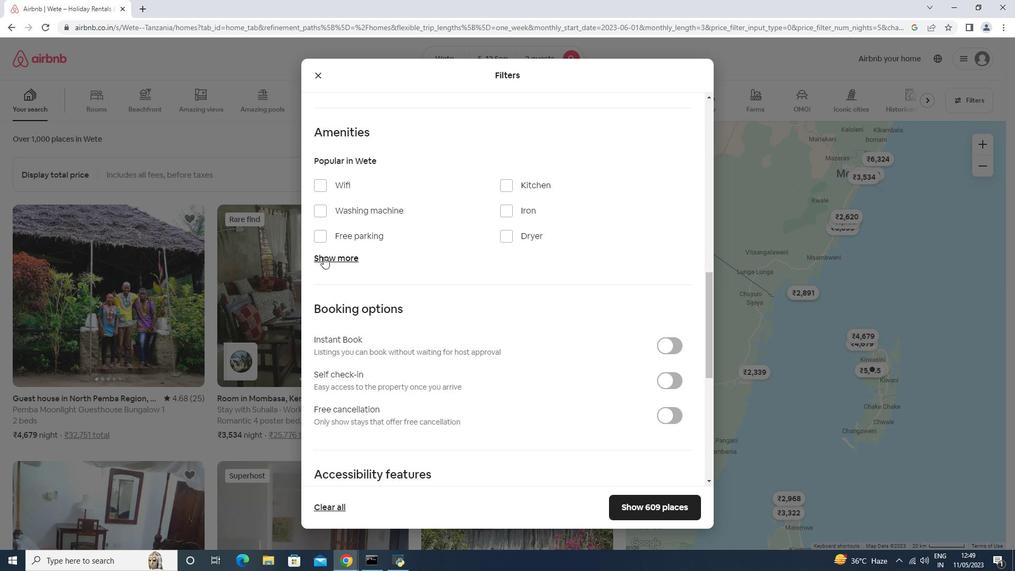 
Action: Mouse moved to (344, 237)
Screenshot: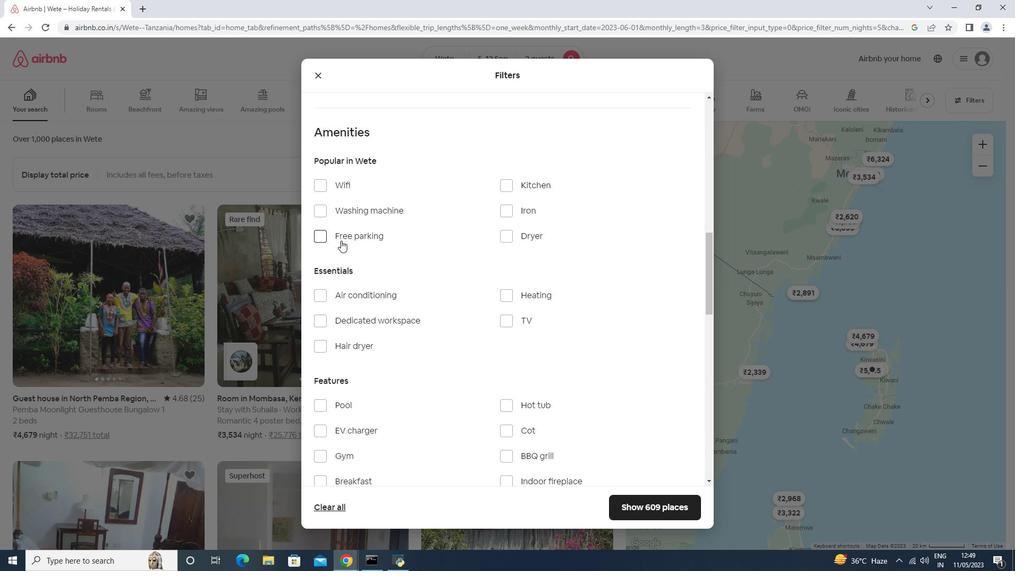 
Action: Mouse pressed left at (344, 237)
Screenshot: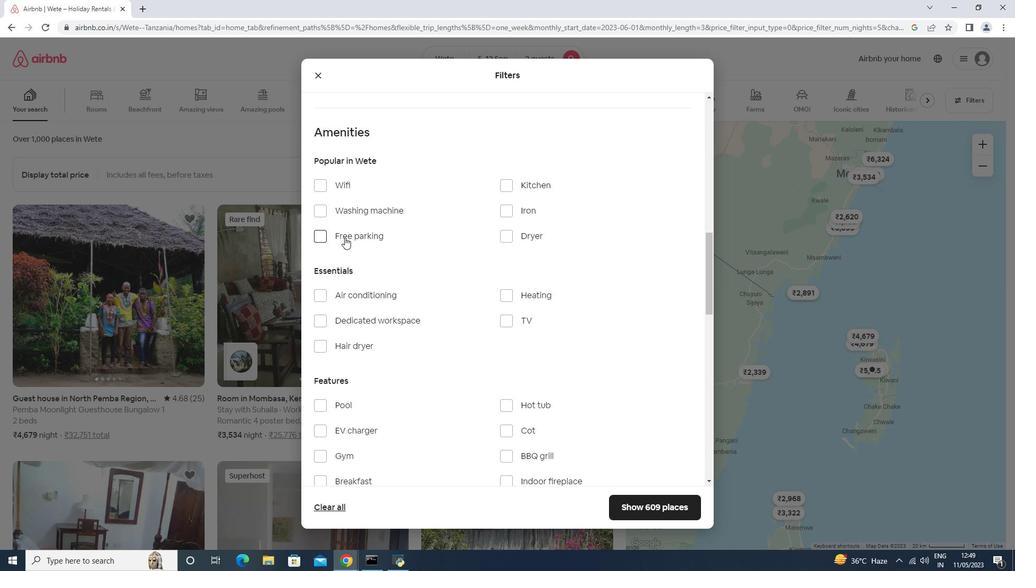 
Action: Mouse moved to (497, 212)
Screenshot: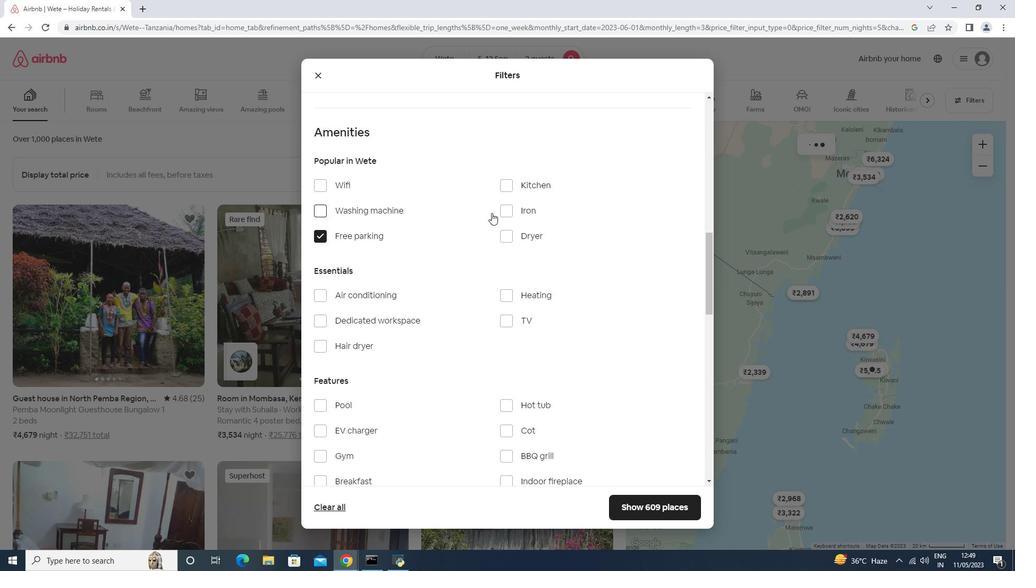 
Action: Mouse scrolled (497, 212) with delta (0, 0)
Screenshot: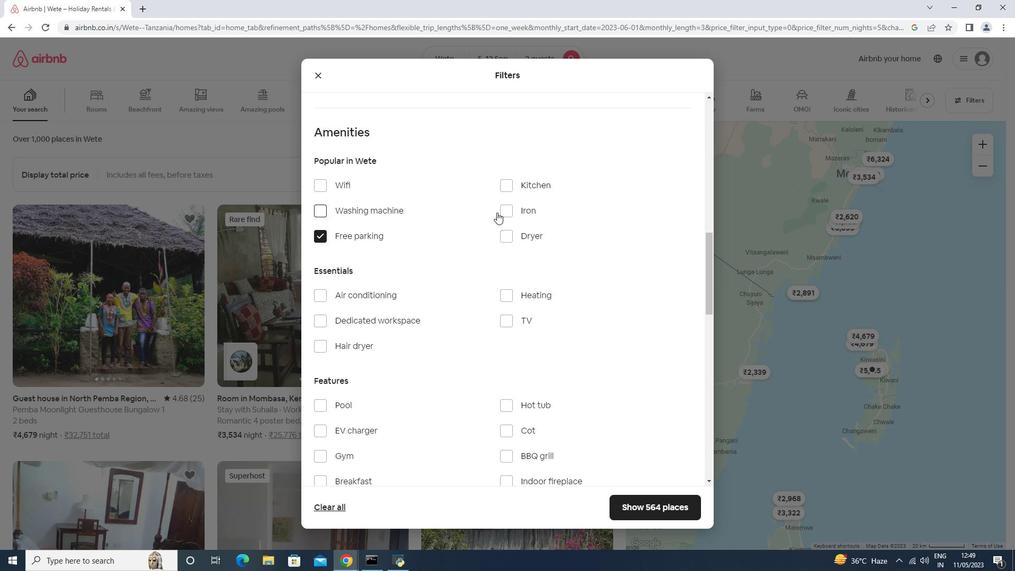 
Action: Mouse scrolled (497, 212) with delta (0, 0)
Screenshot: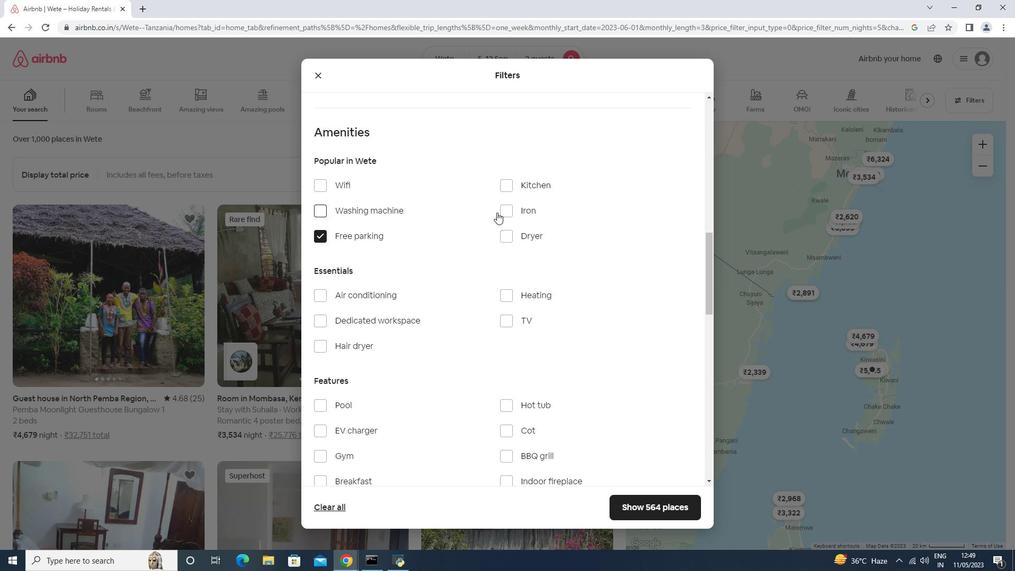 
Action: Mouse scrolled (497, 212) with delta (0, 0)
Screenshot: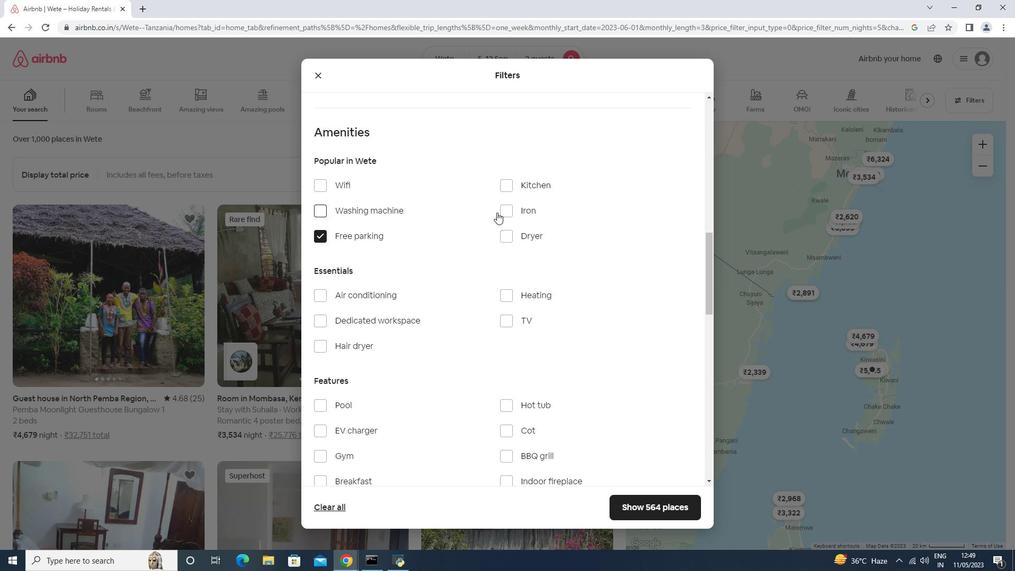 
Action: Mouse scrolled (497, 212) with delta (0, 0)
Screenshot: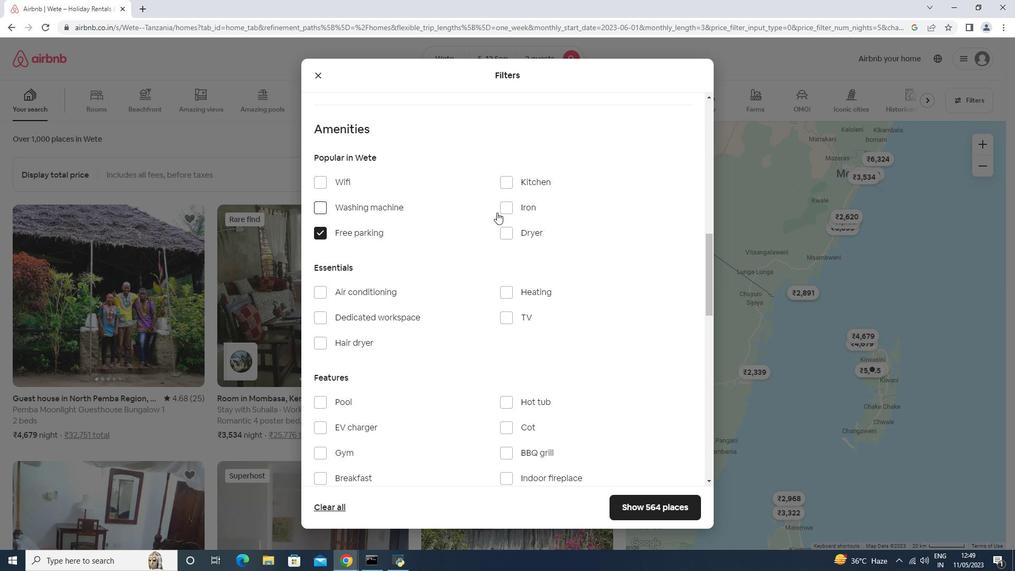 
Action: Mouse moved to (508, 112)
Screenshot: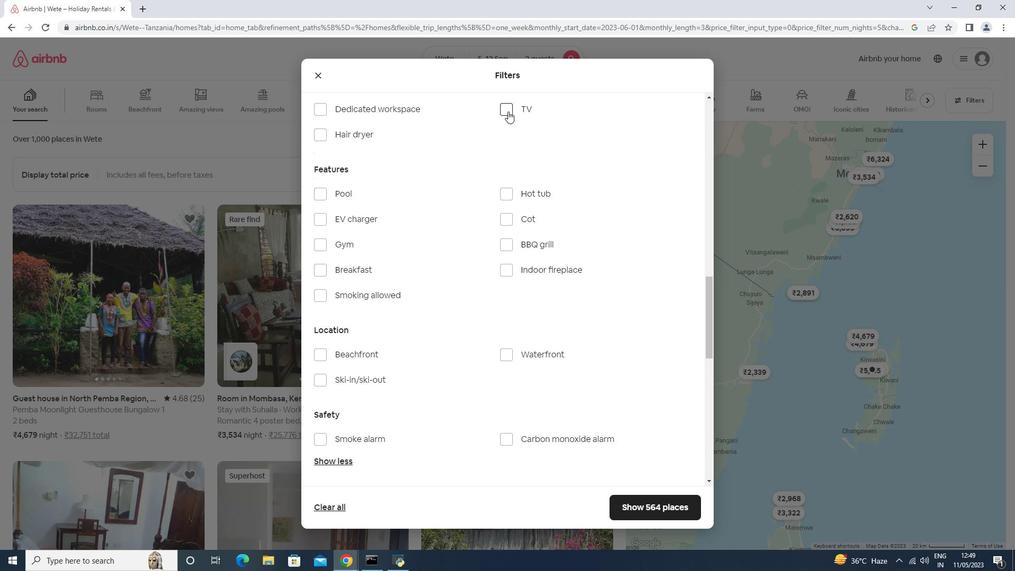
Action: Mouse pressed left at (508, 112)
Screenshot: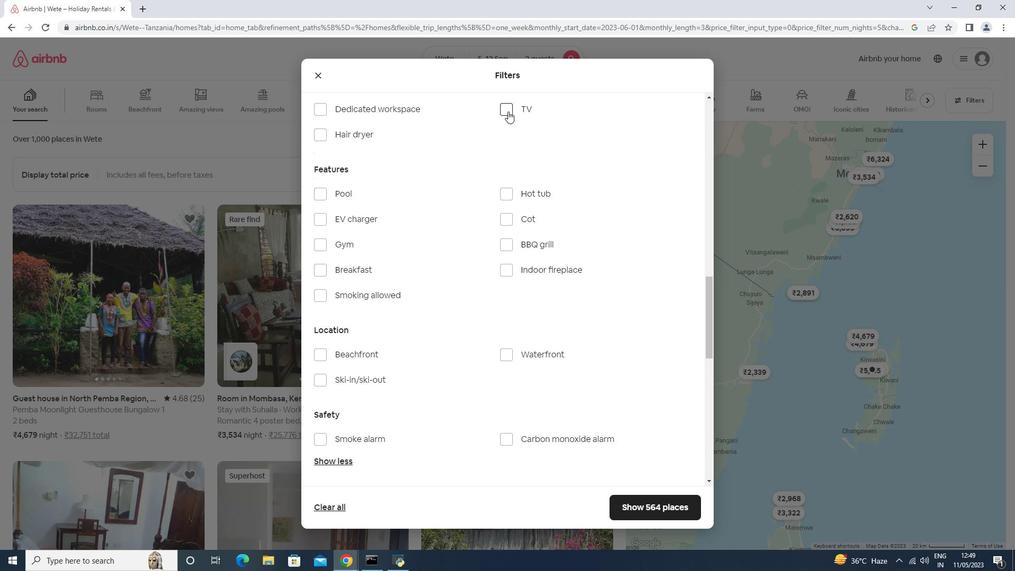 
Action: Mouse moved to (390, 274)
Screenshot: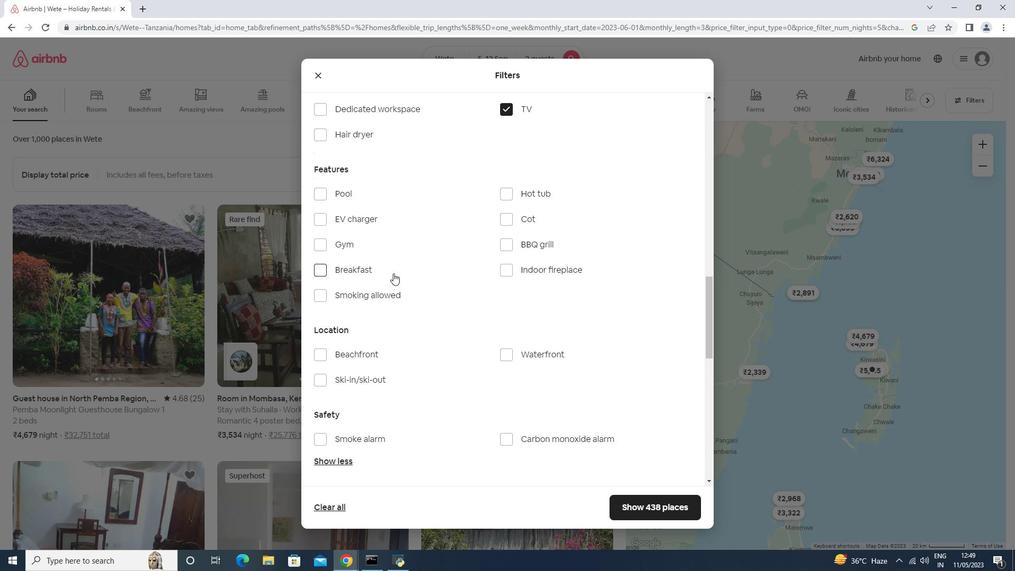
Action: Mouse pressed left at (390, 274)
Screenshot: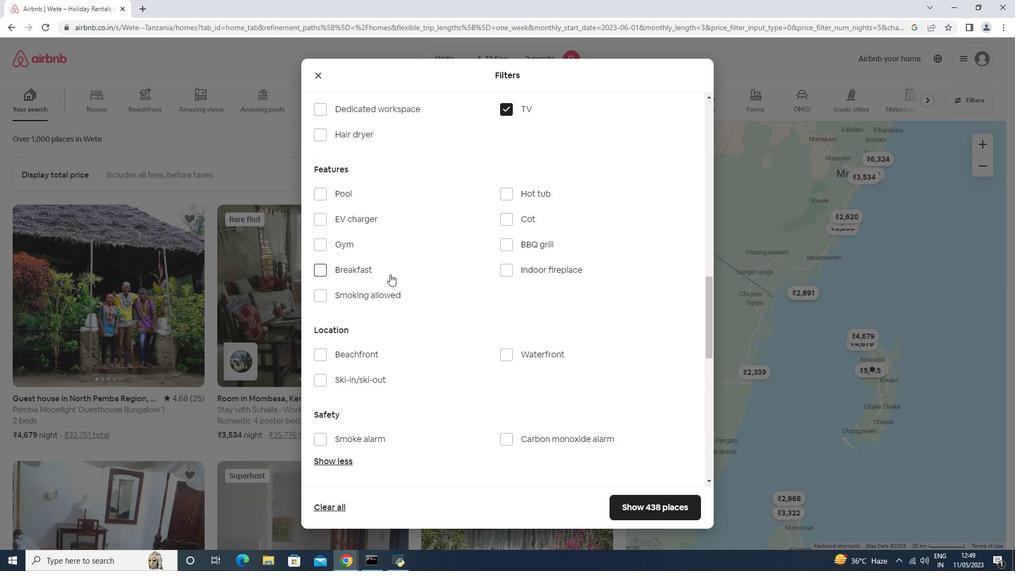 
Action: Mouse moved to (355, 244)
Screenshot: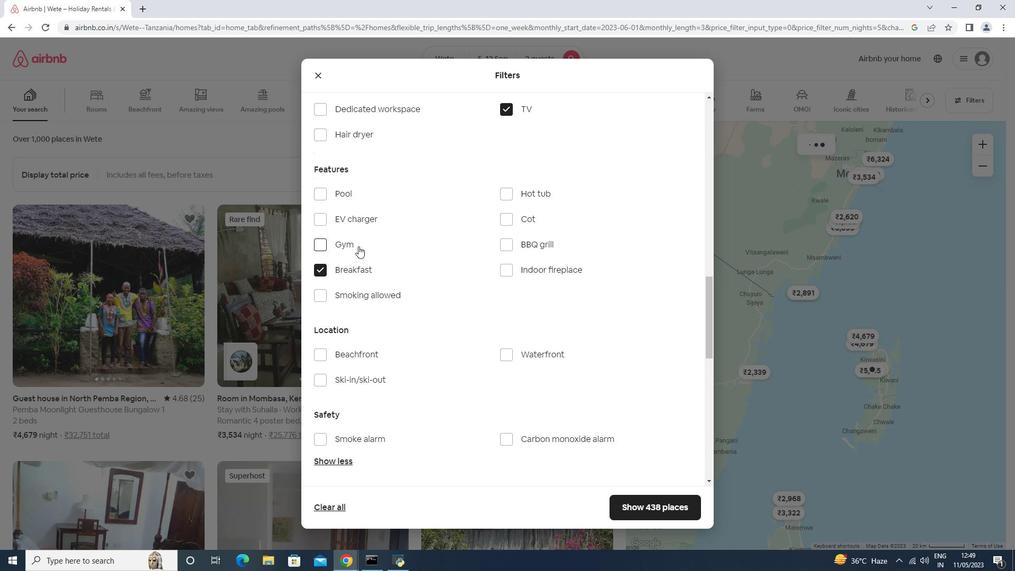 
Action: Mouse pressed left at (355, 244)
Screenshot: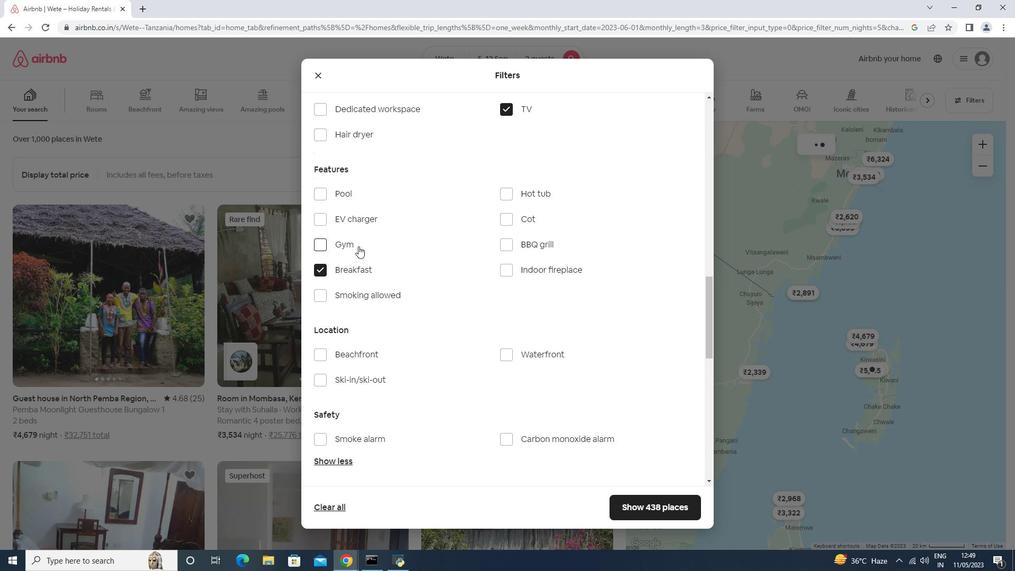 
Action: Mouse scrolled (355, 243) with delta (0, 0)
Screenshot: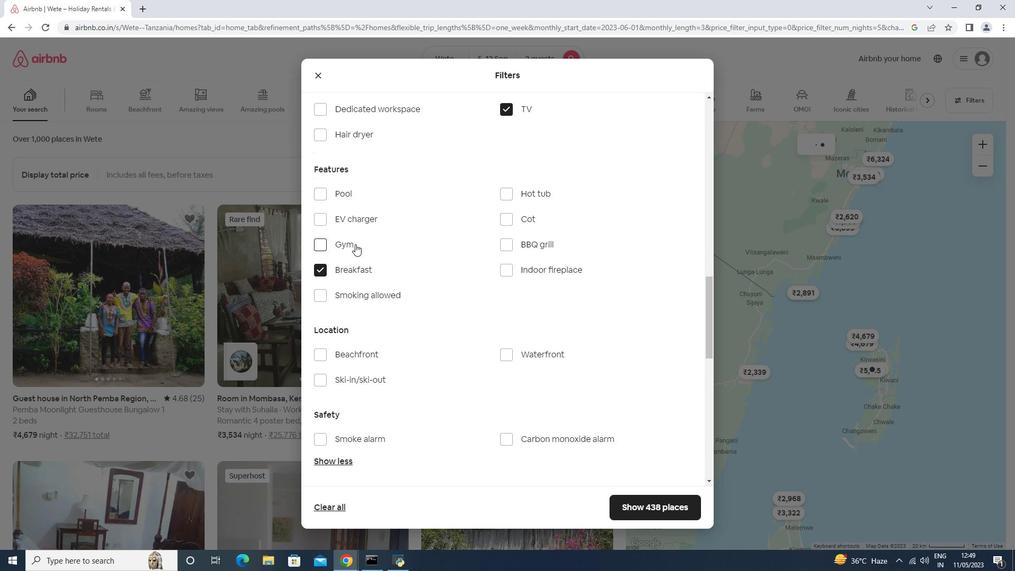 
Action: Mouse scrolled (355, 243) with delta (0, 0)
Screenshot: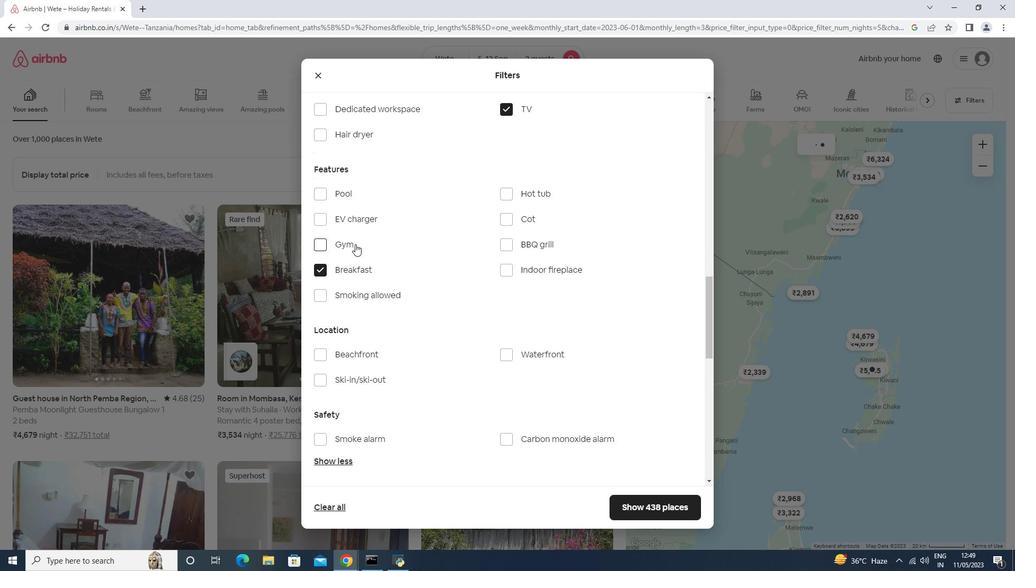 
Action: Mouse scrolled (355, 243) with delta (0, 0)
Screenshot: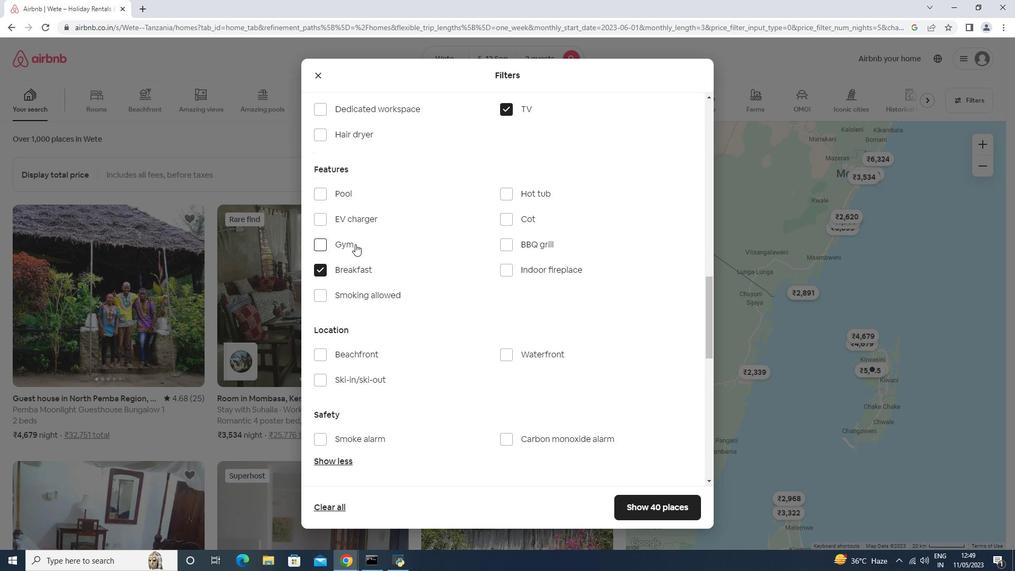 
Action: Mouse scrolled (355, 243) with delta (0, 0)
Screenshot: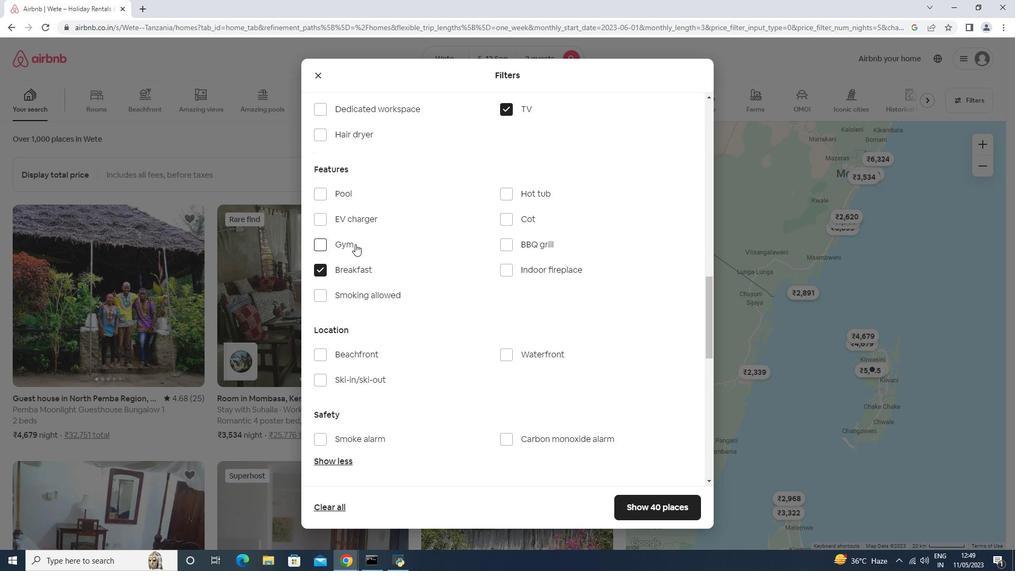 
Action: Mouse moved to (670, 370)
Screenshot: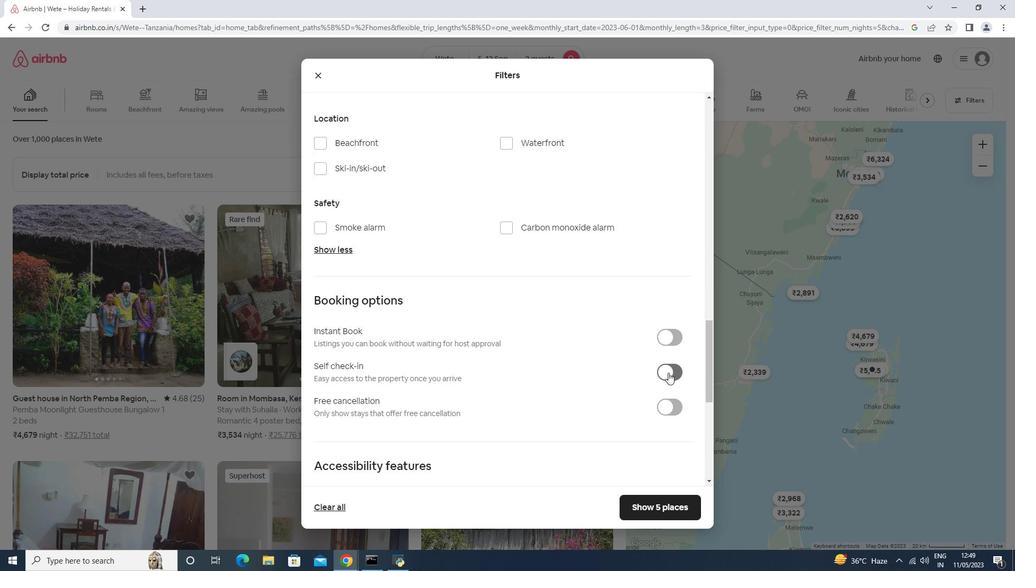 
Action: Mouse pressed left at (670, 370)
Screenshot: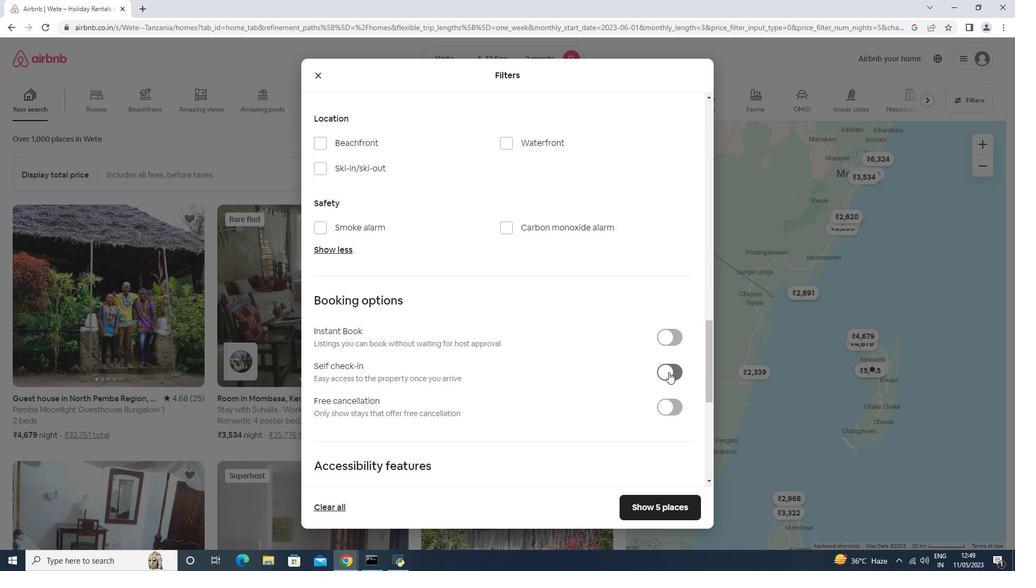 
Action: Mouse moved to (664, 359)
Screenshot: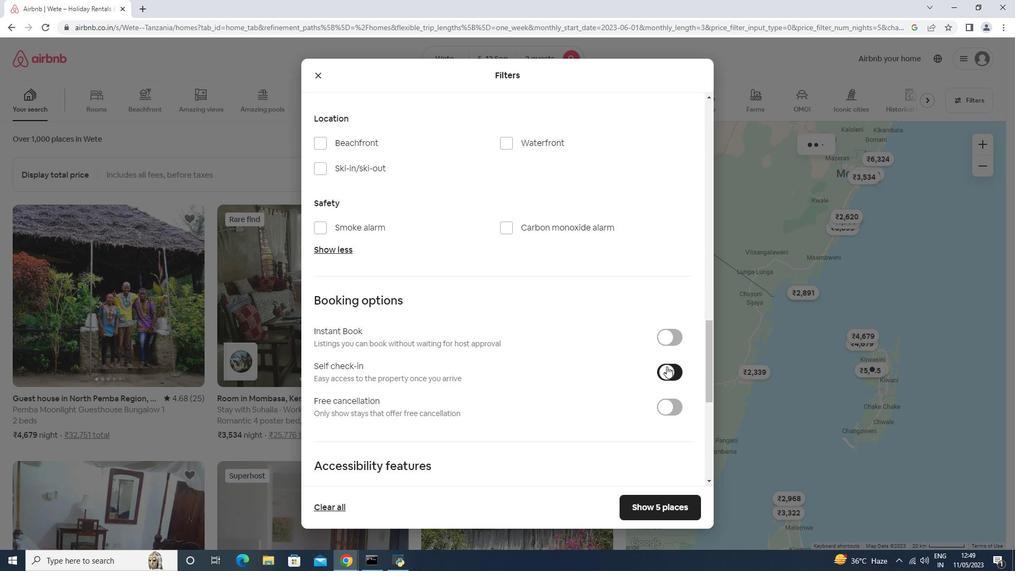 
Action: Mouse scrolled (664, 359) with delta (0, 0)
Screenshot: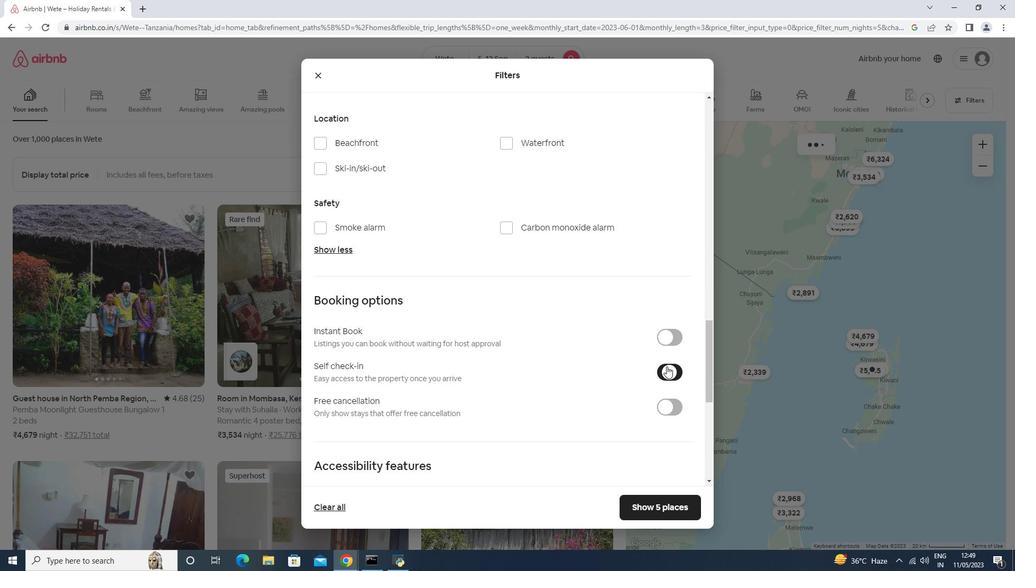 
Action: Mouse scrolled (664, 359) with delta (0, 0)
Screenshot: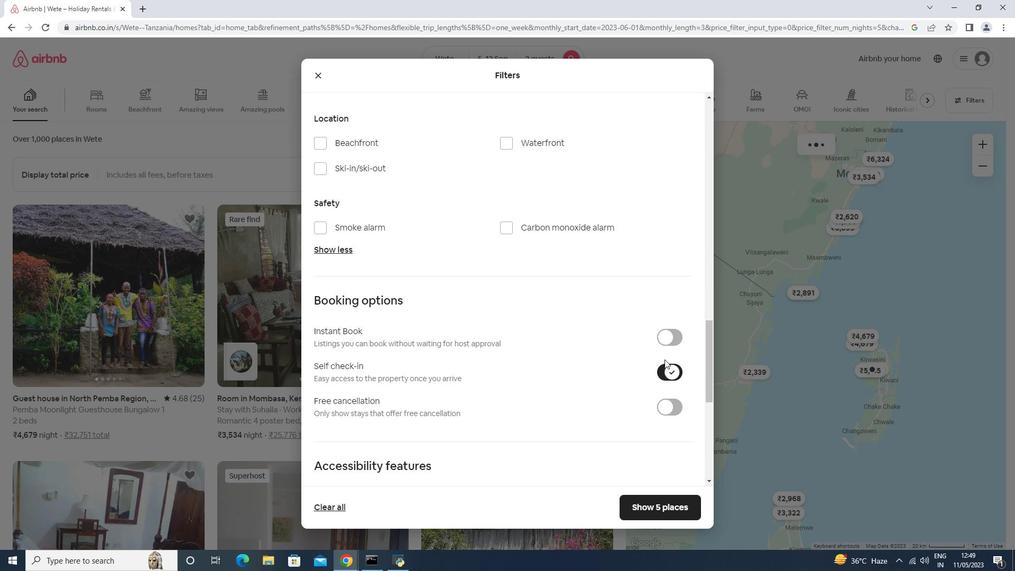 
Action: Mouse scrolled (664, 359) with delta (0, 0)
Screenshot: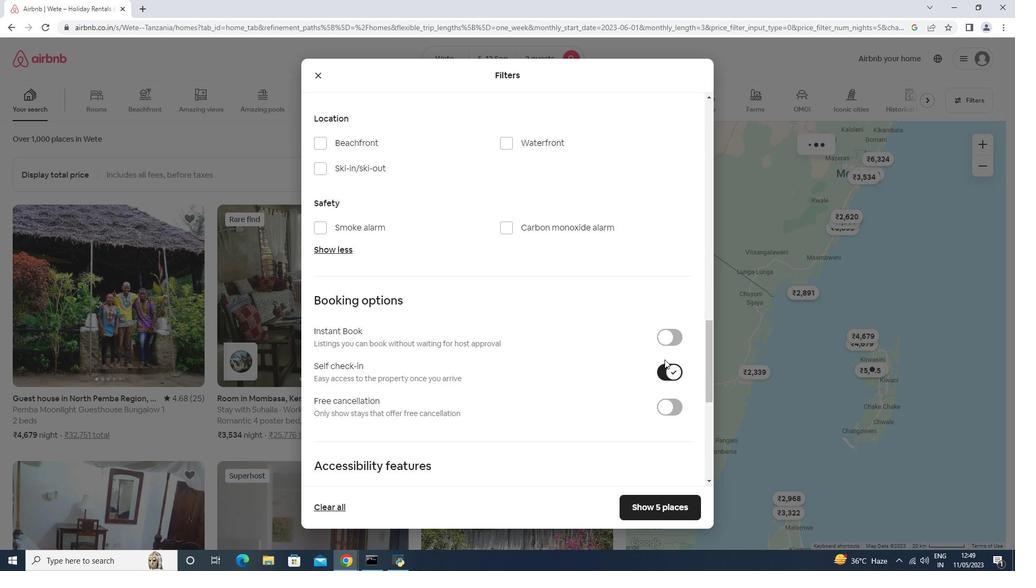 
Action: Mouse scrolled (664, 359) with delta (0, 0)
Screenshot: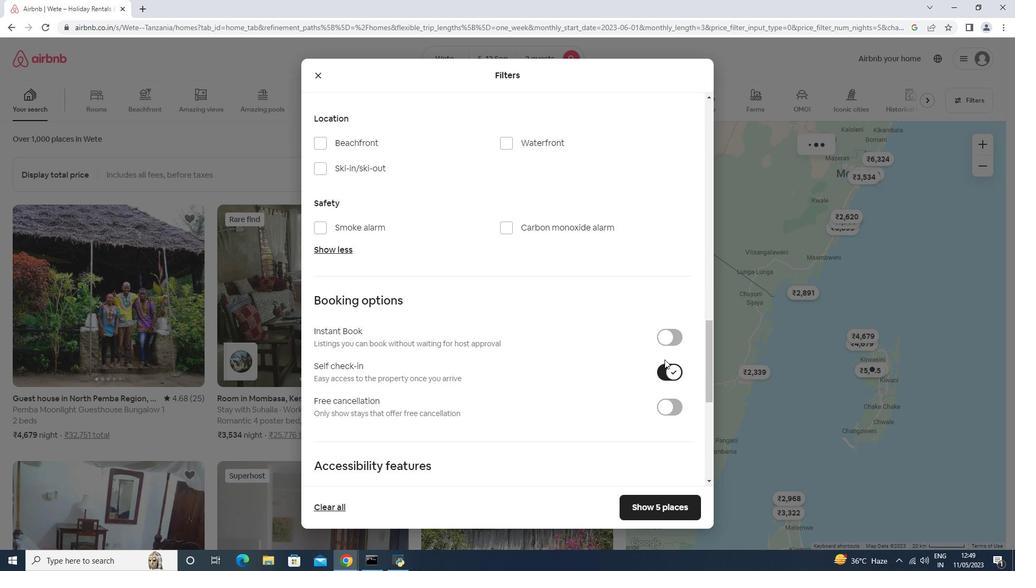 
Action: Mouse scrolled (664, 359) with delta (0, 0)
Screenshot: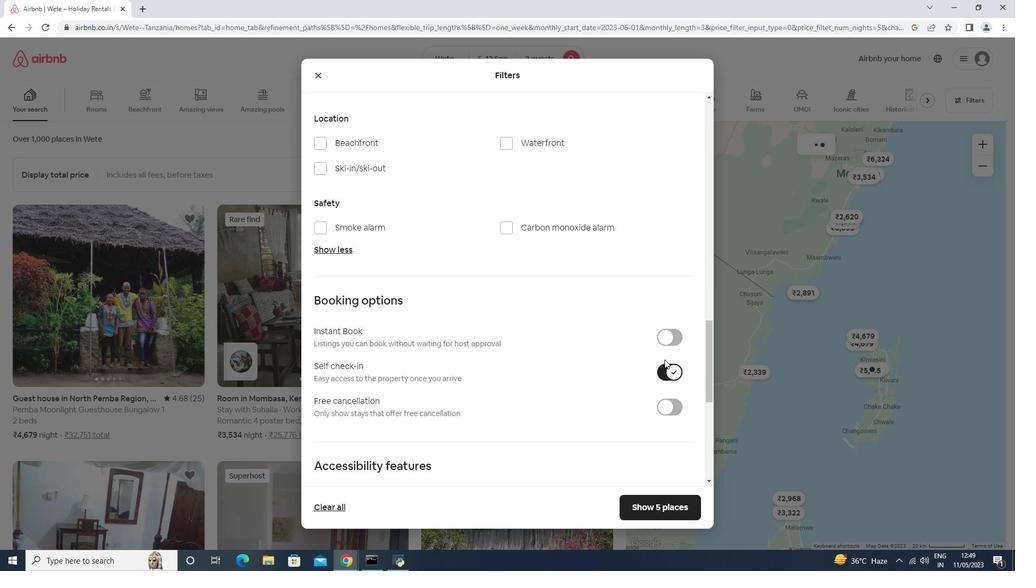 
Action: Mouse moved to (663, 359)
Screenshot: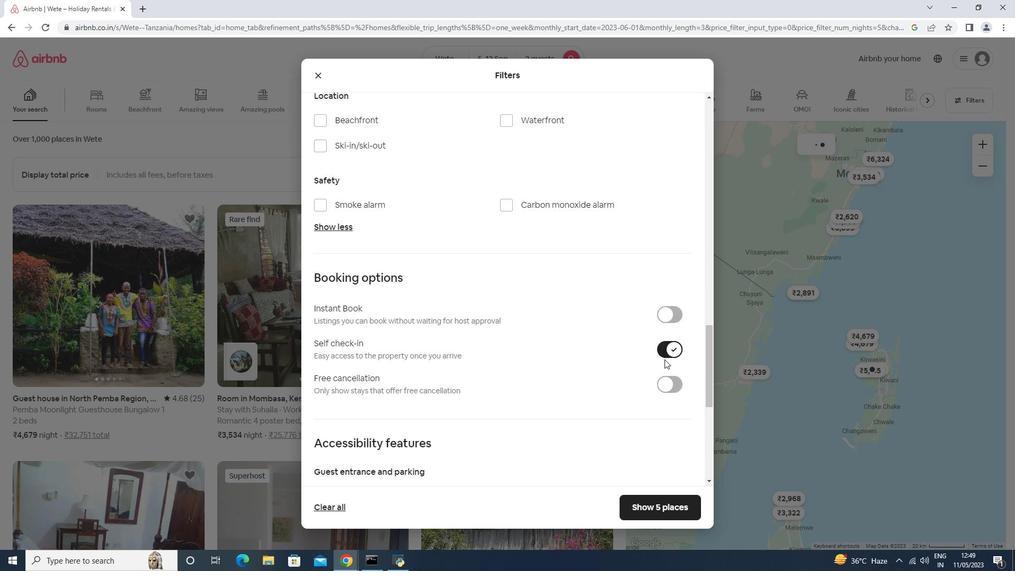 
Action: Mouse scrolled (664, 359) with delta (0, 0)
Screenshot: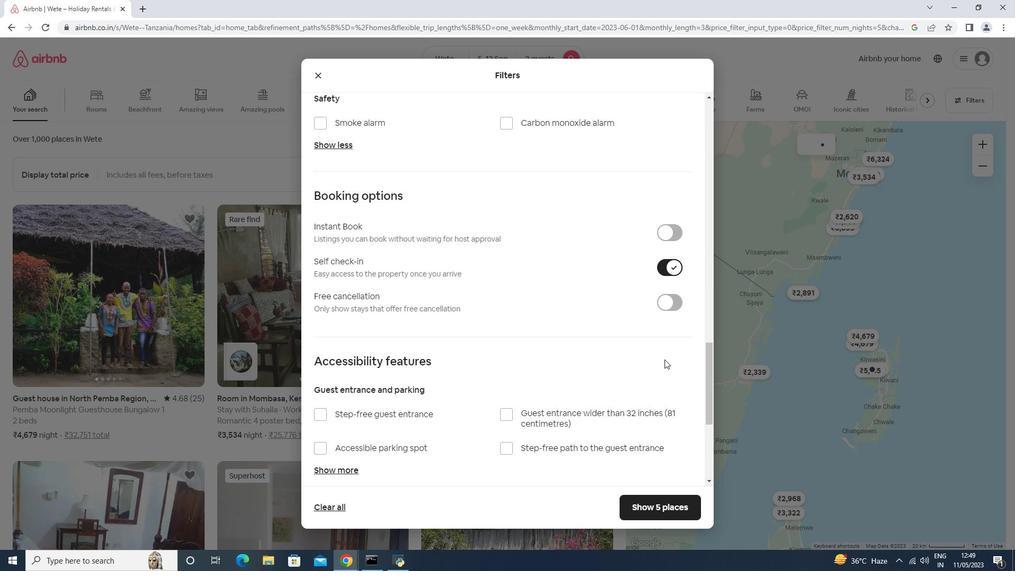 
Action: Mouse moved to (659, 361)
Screenshot: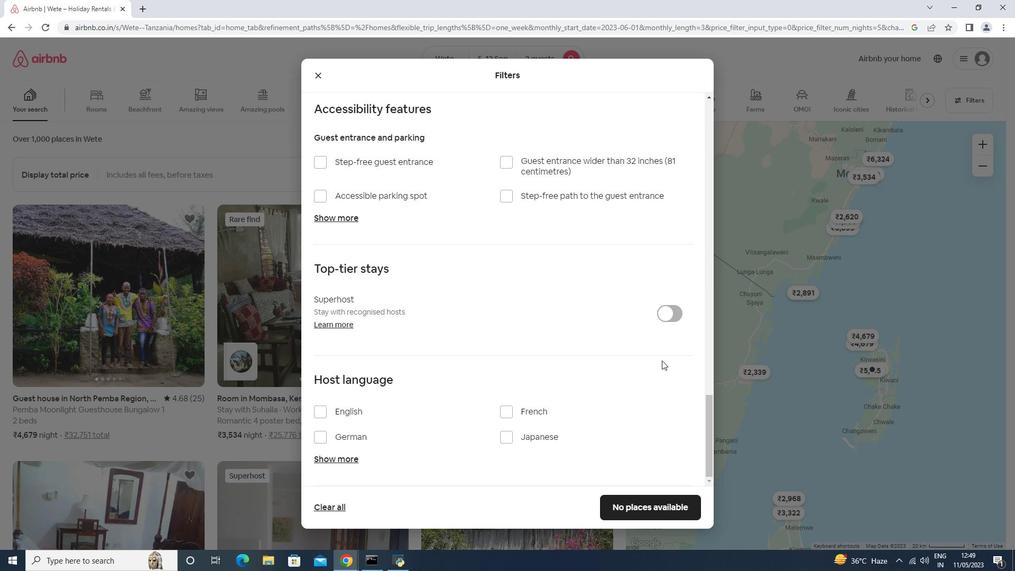 
Action: Mouse scrolled (662, 360) with delta (0, 0)
Screenshot: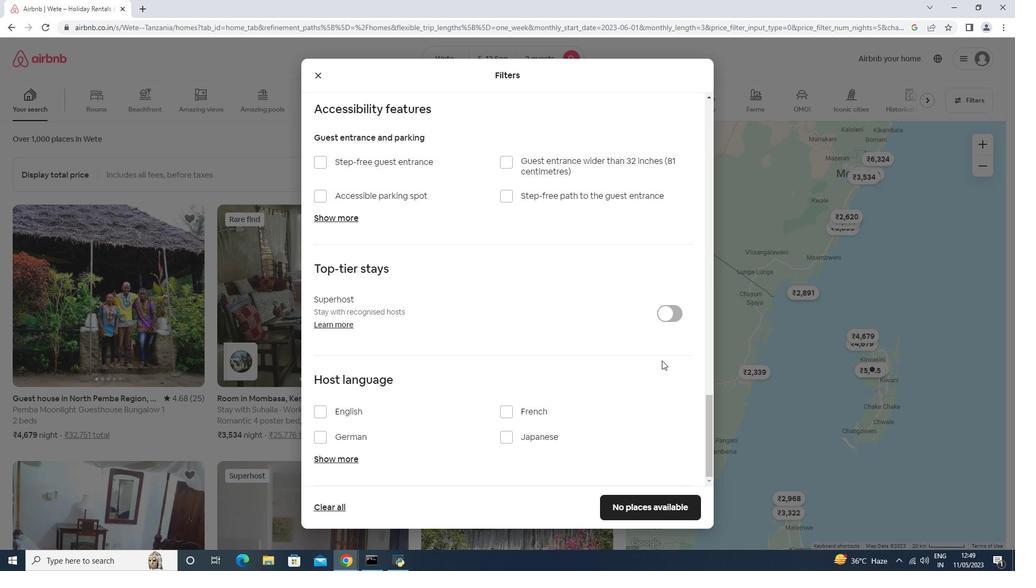 
Action: Mouse moved to (540, 423)
Screenshot: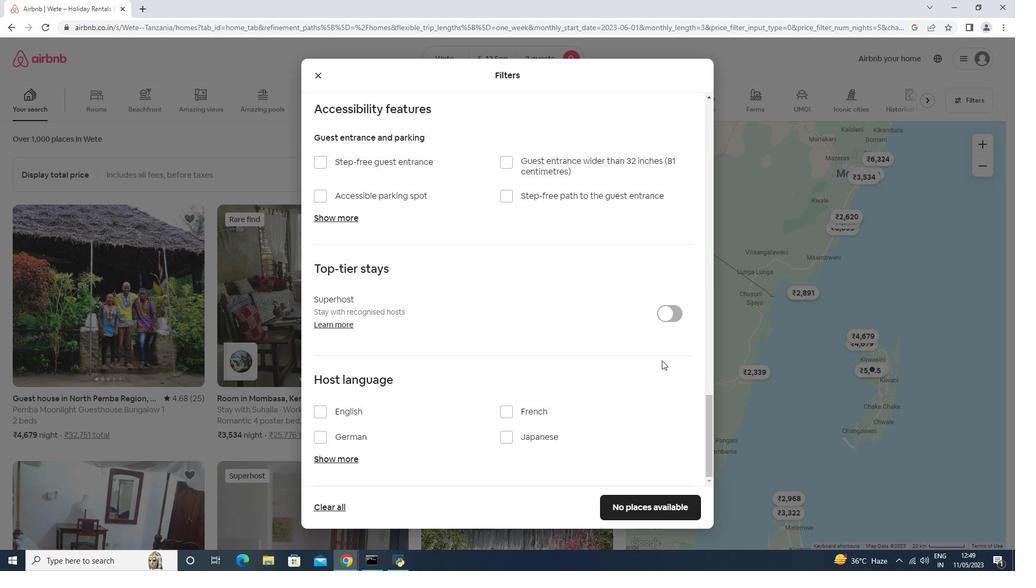 
Action: Mouse scrolled (662, 360) with delta (0, 0)
Screenshot: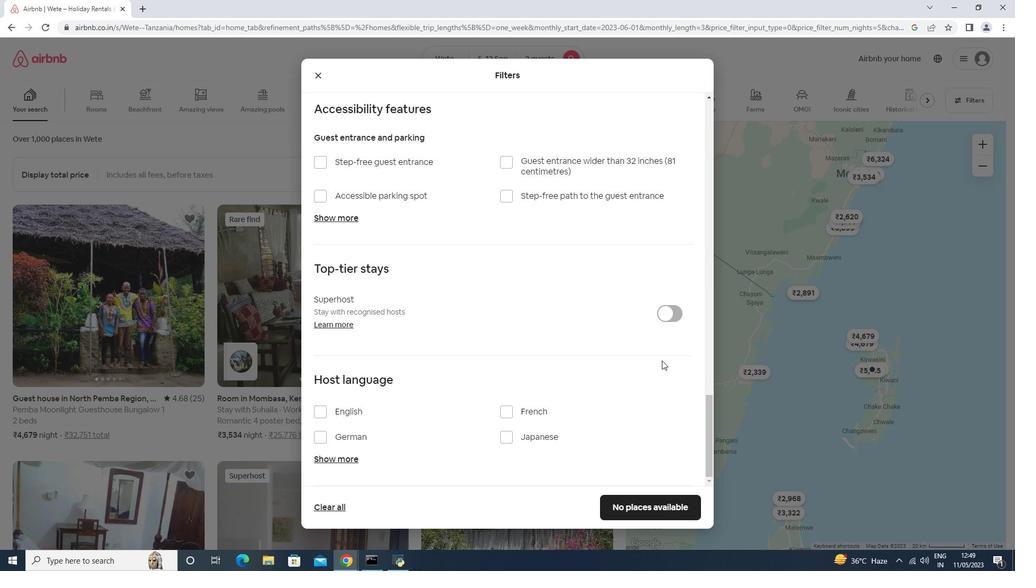 
Action: Mouse moved to (484, 430)
Screenshot: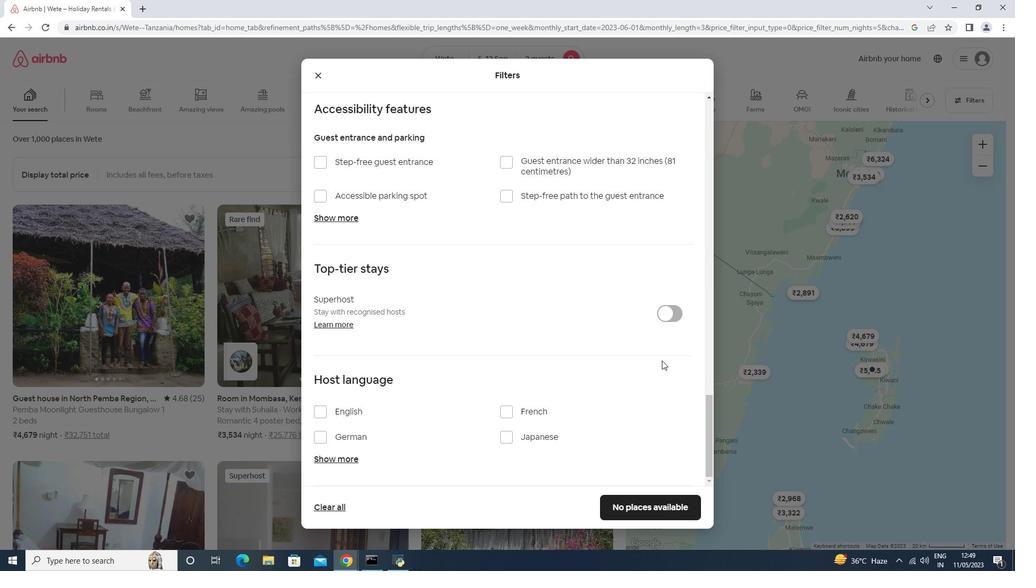 
Action: Mouse scrolled (662, 360) with delta (0, 0)
Screenshot: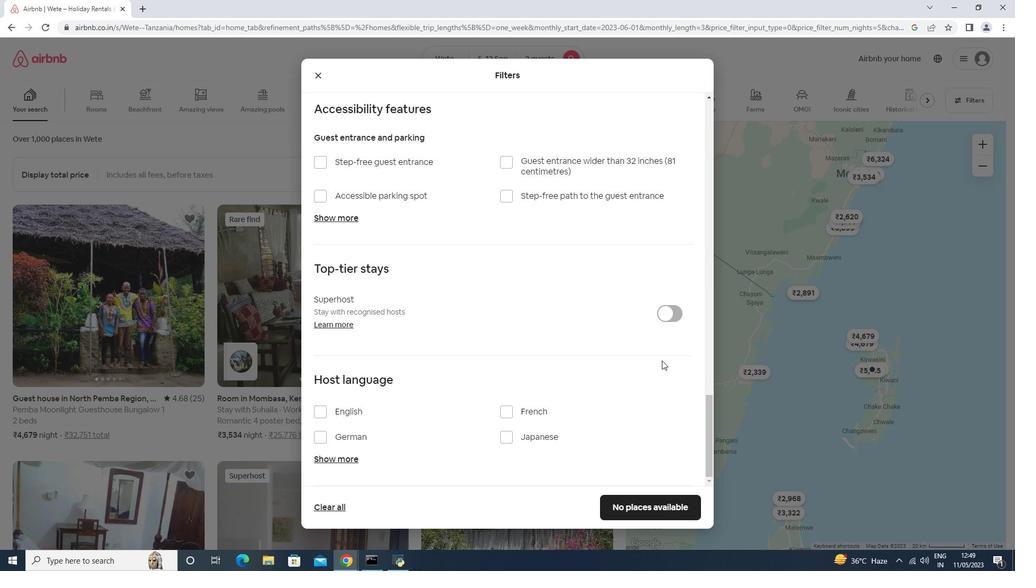 
Action: Mouse moved to (363, 407)
Screenshot: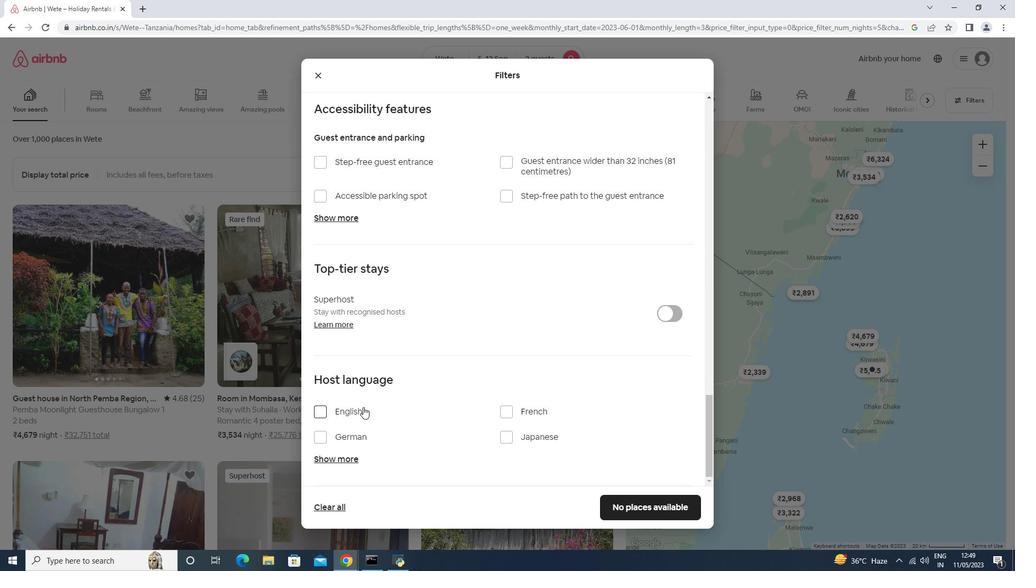 
Action: Mouse pressed left at (363, 407)
Screenshot: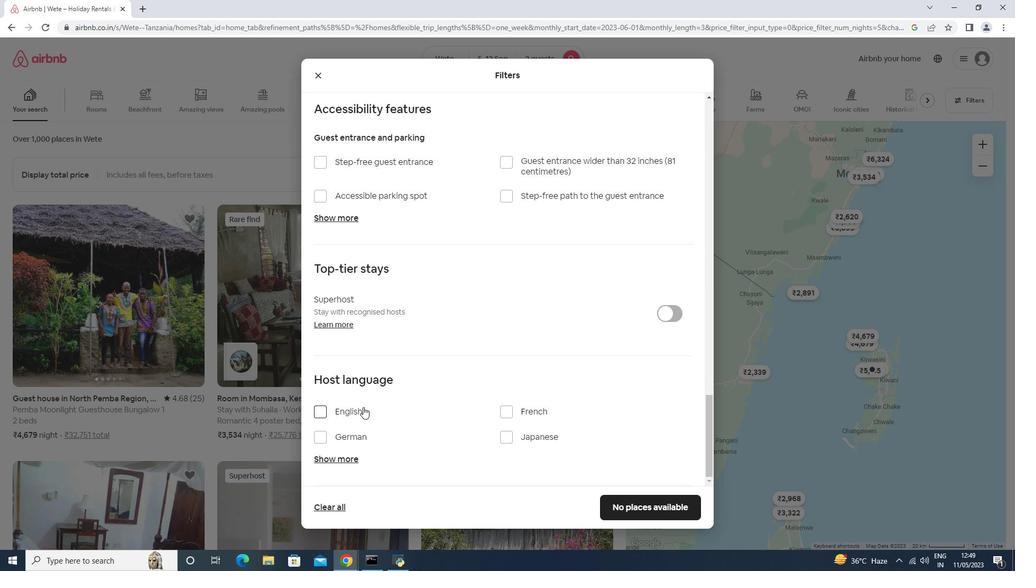 
Action: Mouse moved to (643, 502)
Screenshot: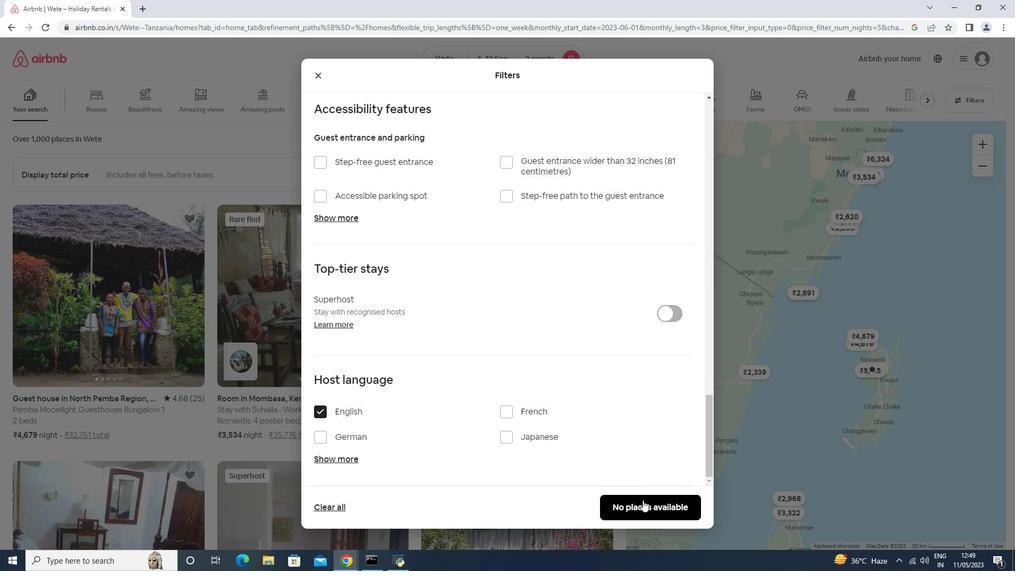 
Action: Mouse pressed left at (643, 502)
Screenshot: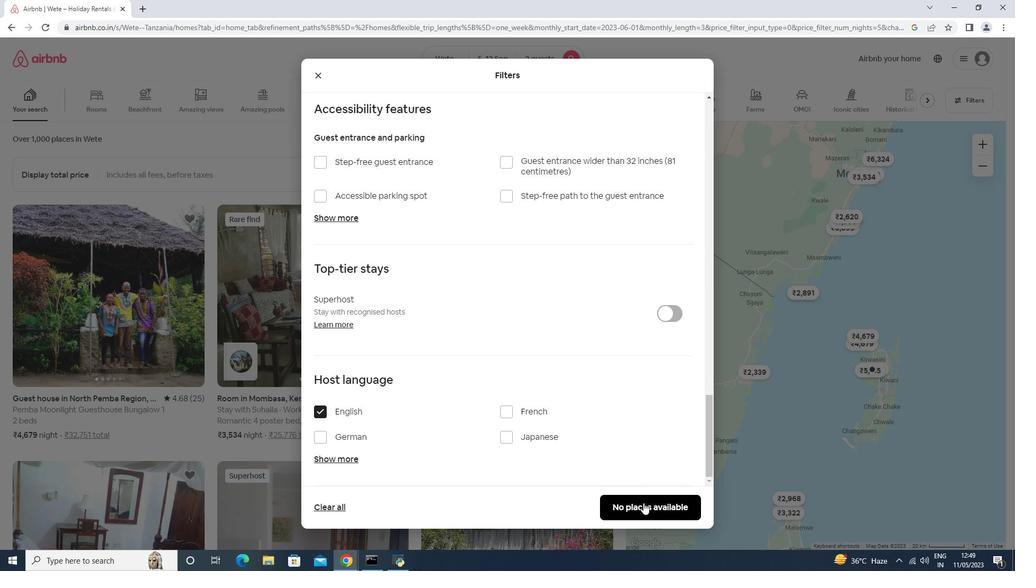 
Action: Mouse moved to (640, 490)
Screenshot: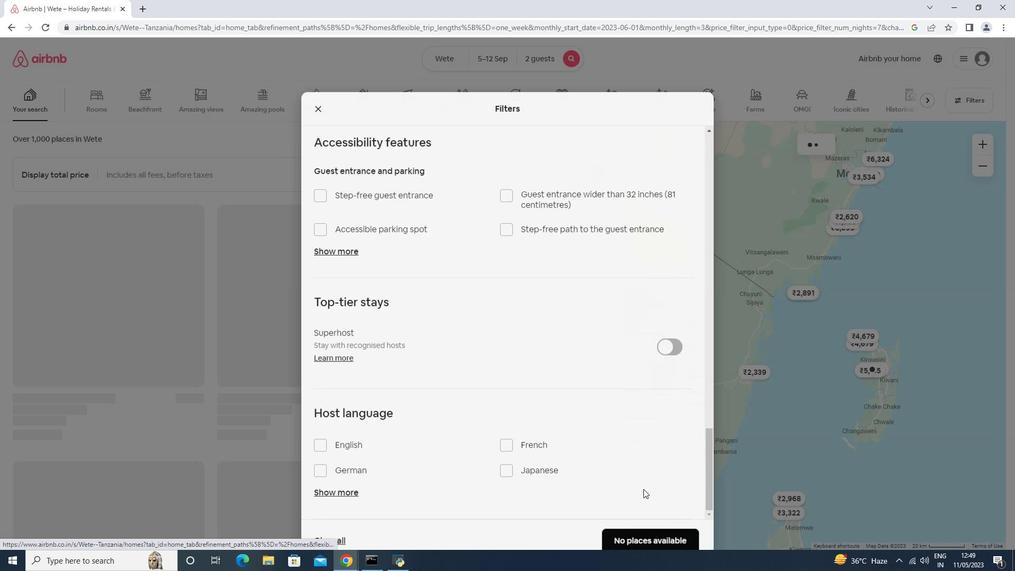 
